 Task: Find connections with filter location Santomera with filter topic #Consultantswith filter profile language French with filter current company Unlimint with filter school Ms Ramaiah College Of Arts Science and Commerce with filter industry Business Intelligence Platforms with filter service category Public Relations with filter keywords title Chief Technology Officer (CTO)
Action: Mouse moved to (495, 61)
Screenshot: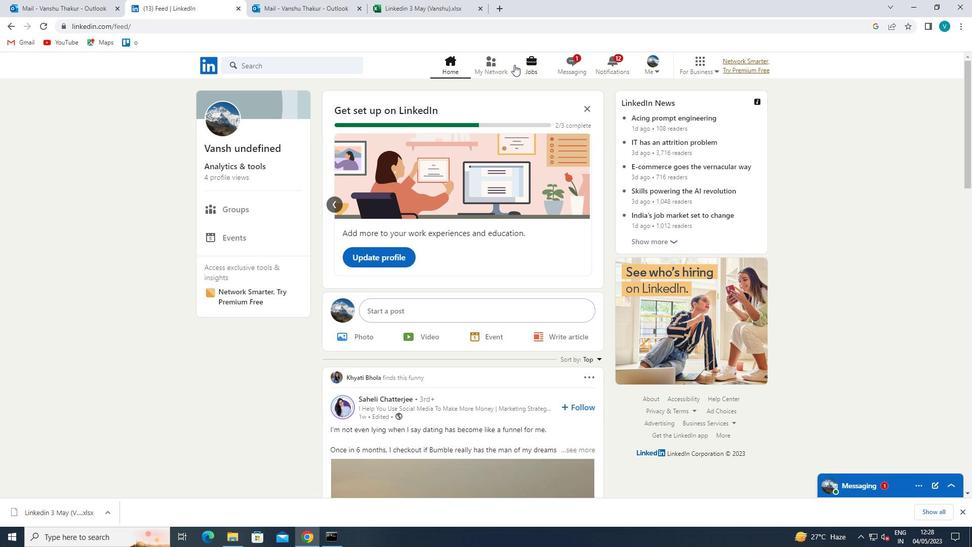 
Action: Mouse pressed left at (495, 61)
Screenshot: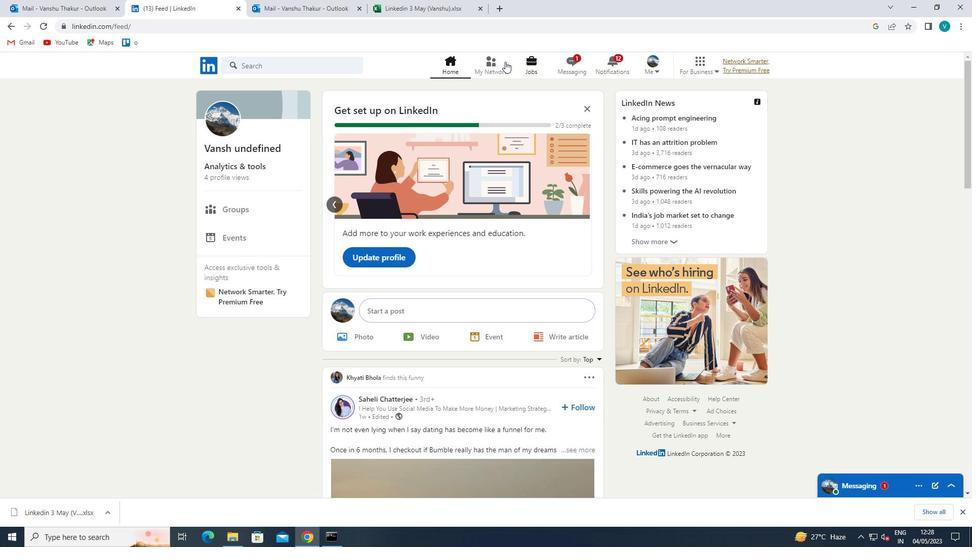 
Action: Mouse moved to (278, 121)
Screenshot: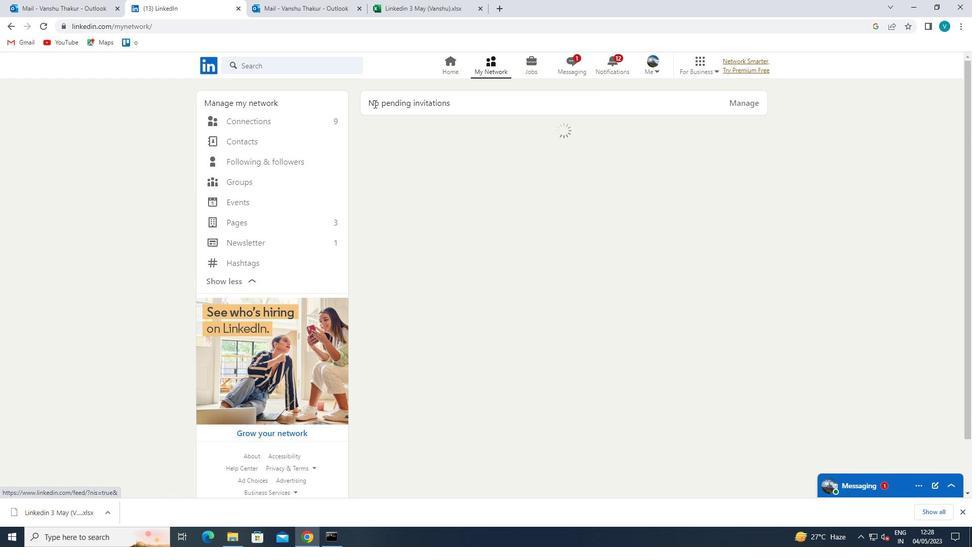 
Action: Mouse pressed left at (278, 121)
Screenshot: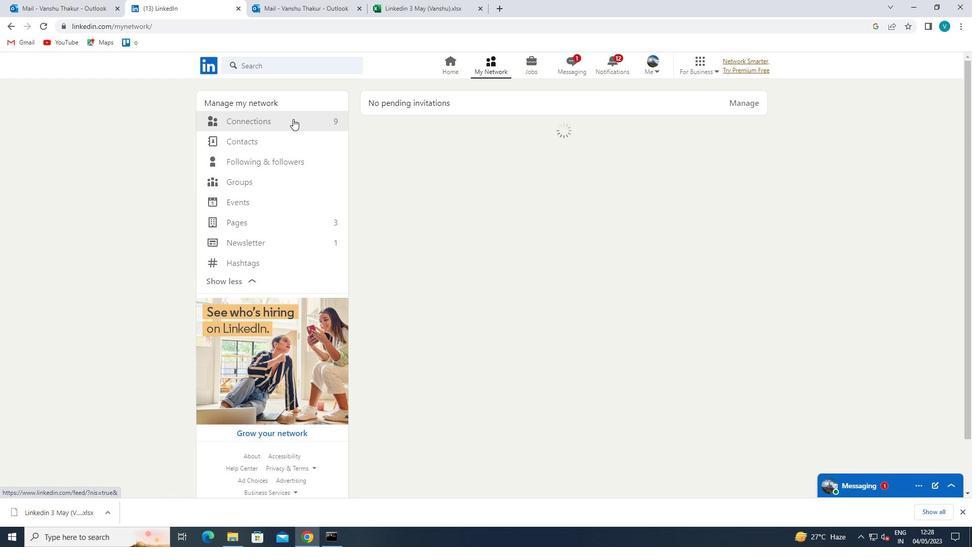 
Action: Mouse moved to (572, 127)
Screenshot: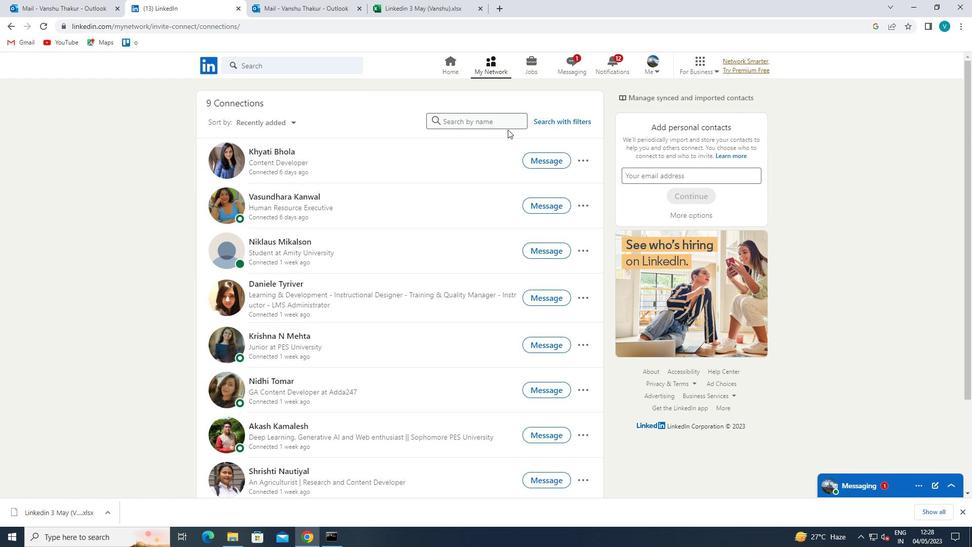 
Action: Mouse pressed left at (572, 127)
Screenshot: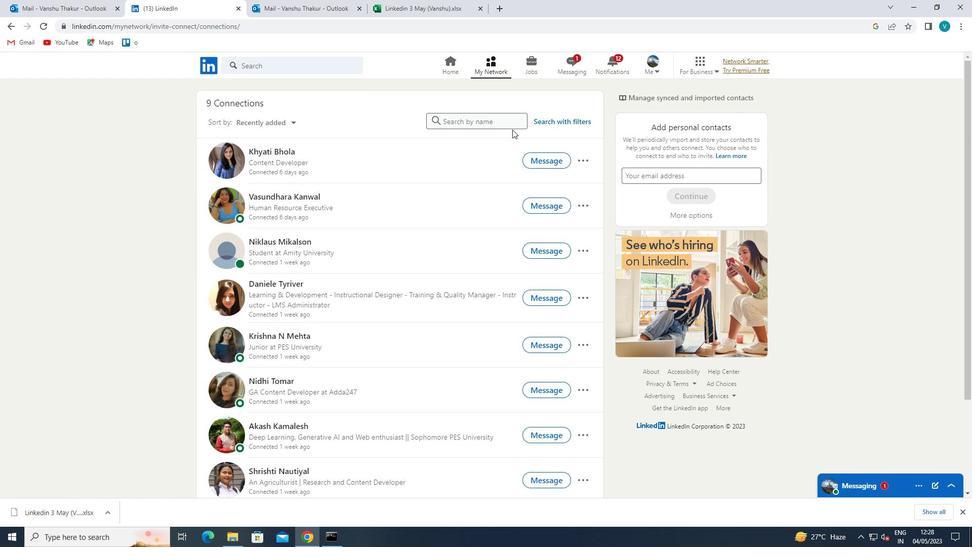 
Action: Mouse moved to (576, 125)
Screenshot: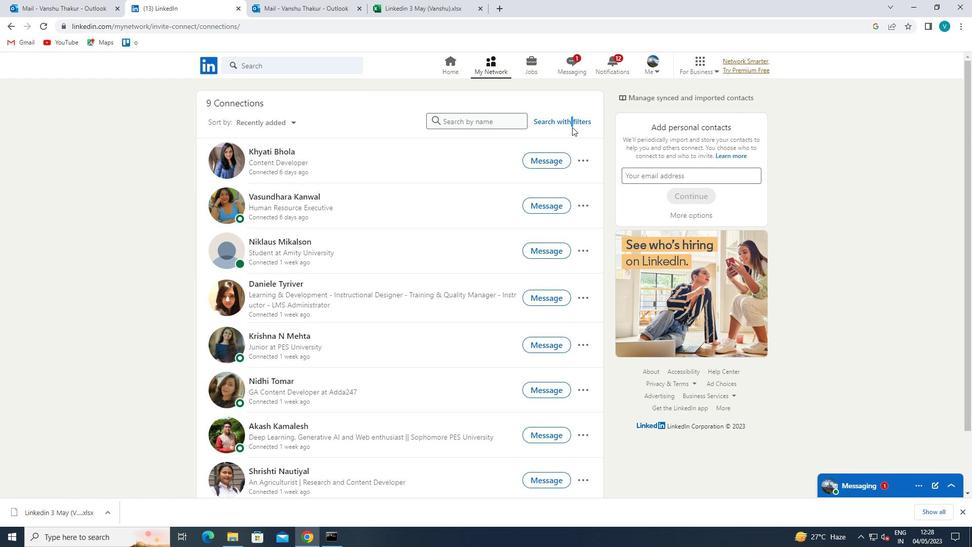 
Action: Mouse pressed left at (576, 125)
Screenshot: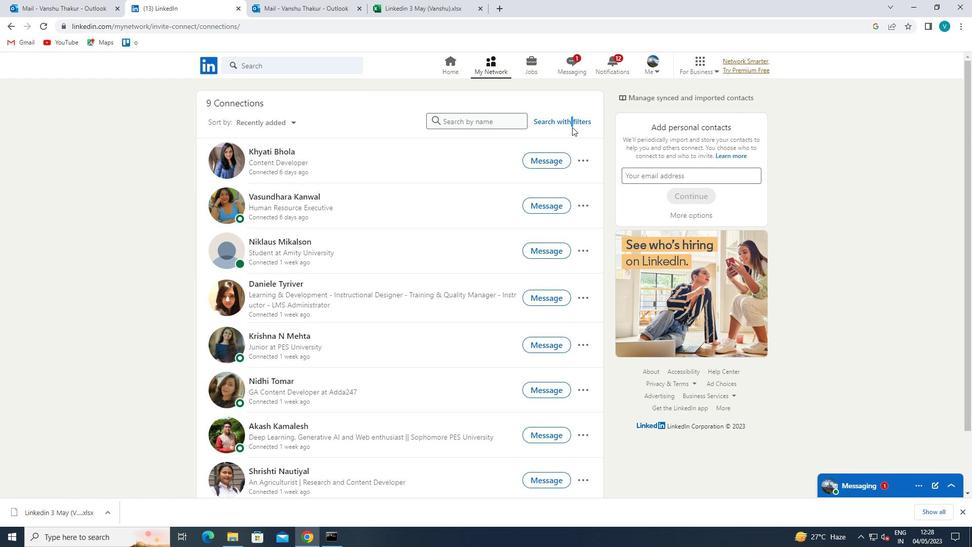 
Action: Mouse moved to (496, 95)
Screenshot: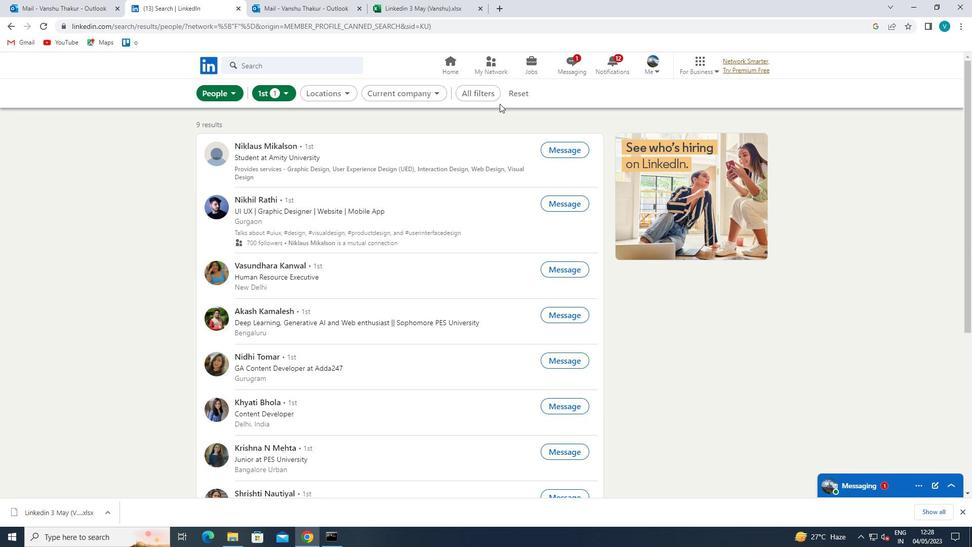
Action: Mouse pressed left at (496, 95)
Screenshot: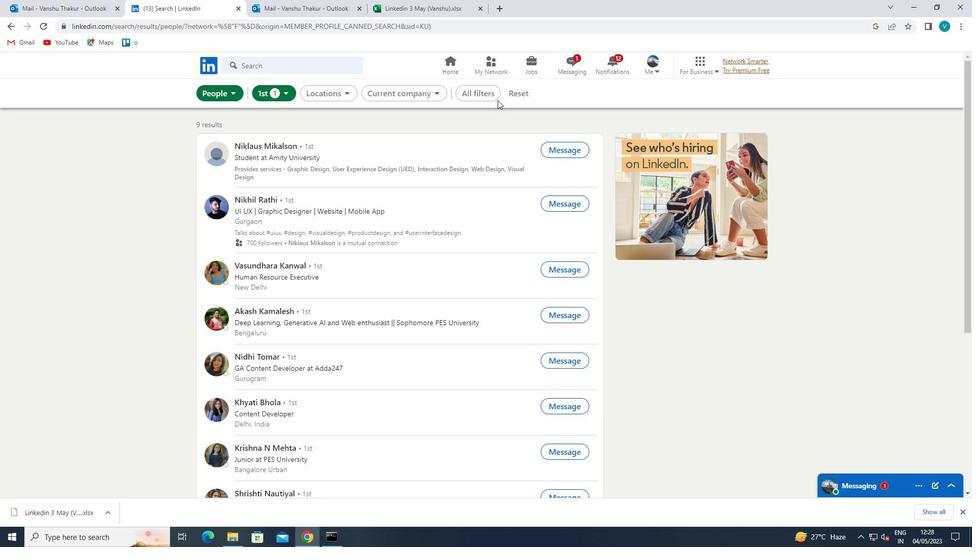 
Action: Mouse moved to (820, 200)
Screenshot: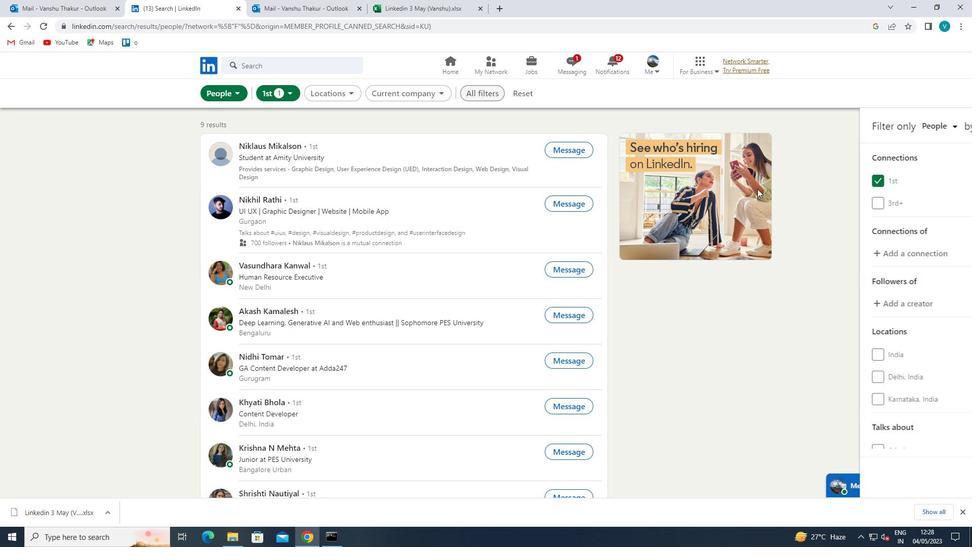 
Action: Mouse scrolled (820, 200) with delta (0, 0)
Screenshot: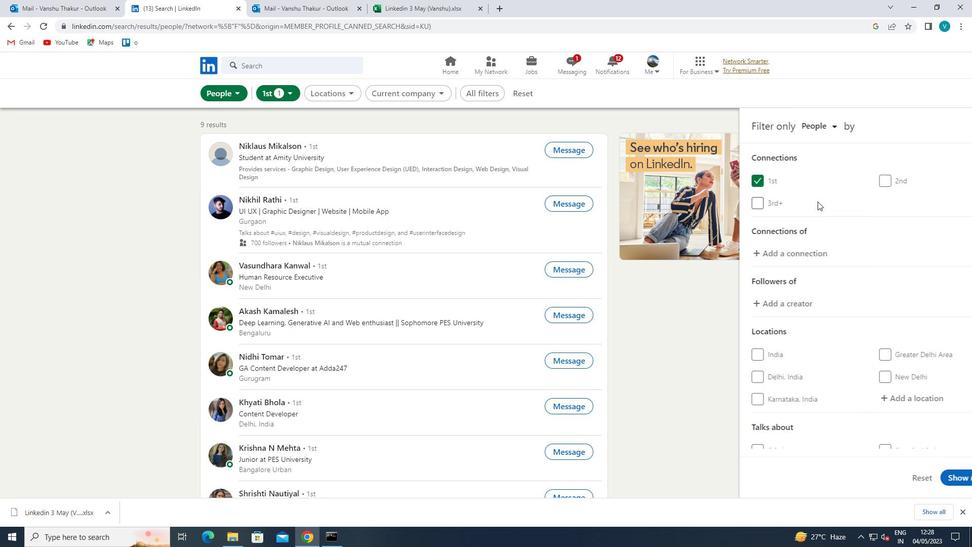 
Action: Mouse moved to (885, 346)
Screenshot: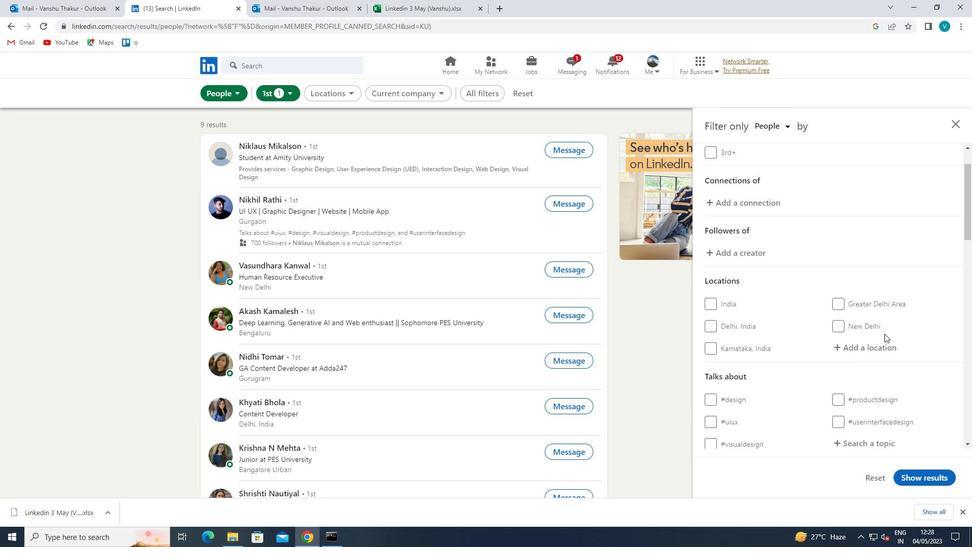 
Action: Mouse pressed left at (885, 346)
Screenshot: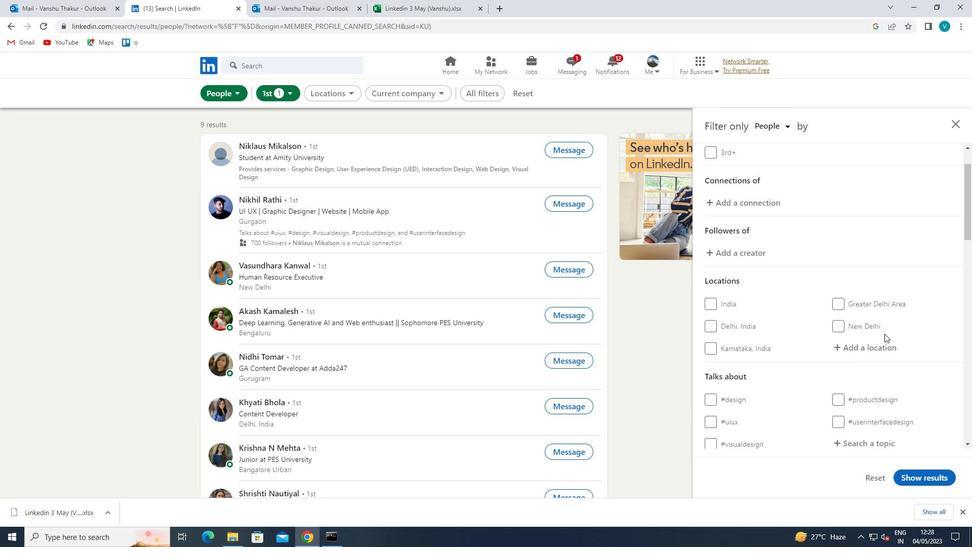 
Action: Mouse moved to (835, 319)
Screenshot: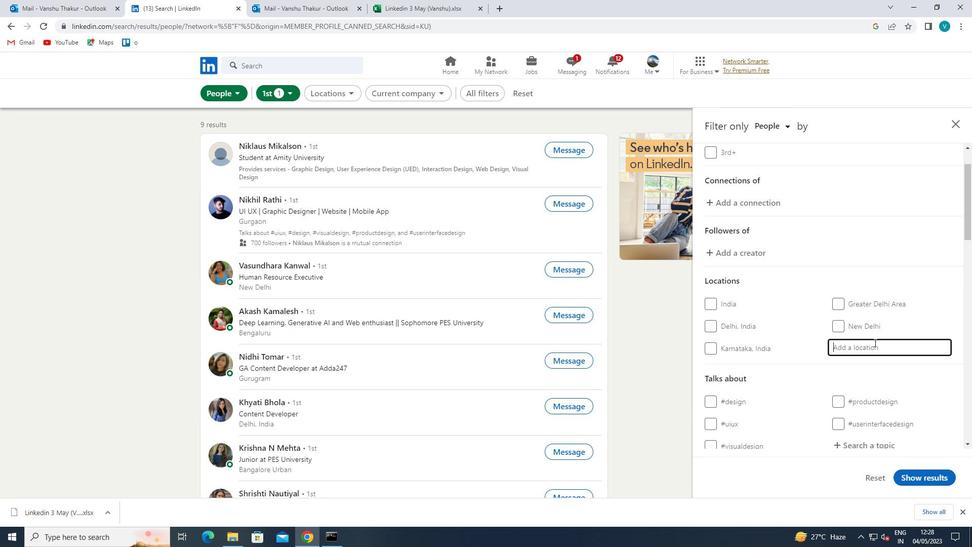 
Action: Key pressed <Key.shift>S
Screenshot: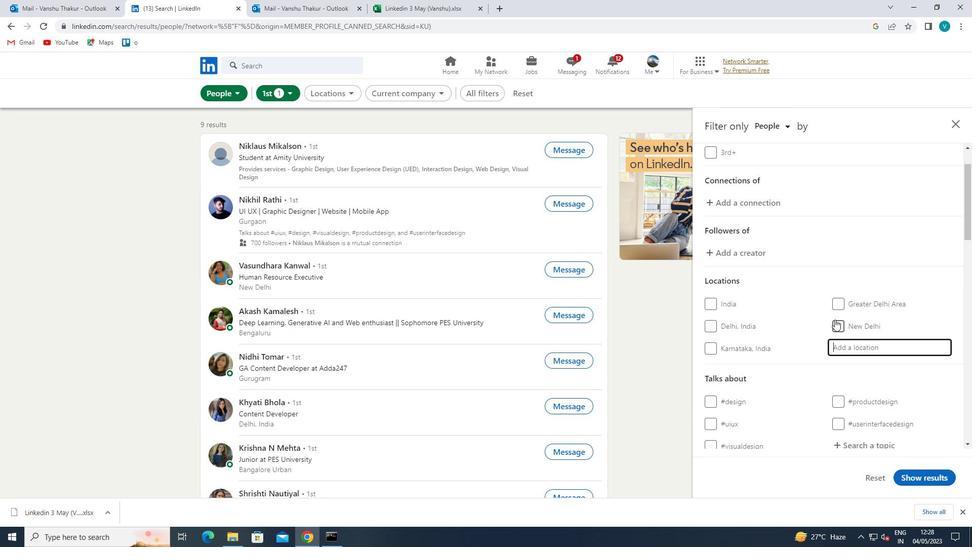 
Action: Mouse moved to (834, 319)
Screenshot: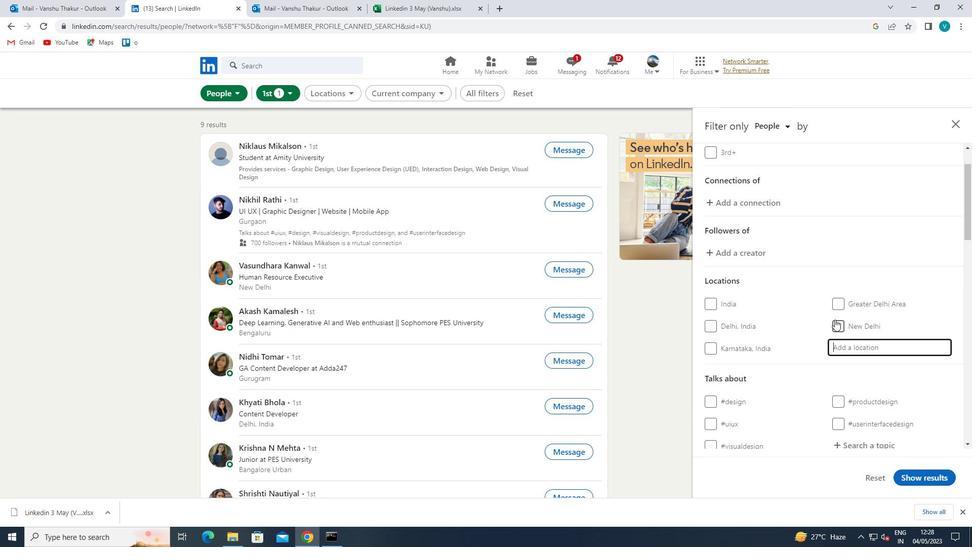 
Action: Key pressed ANTOMERA
Screenshot: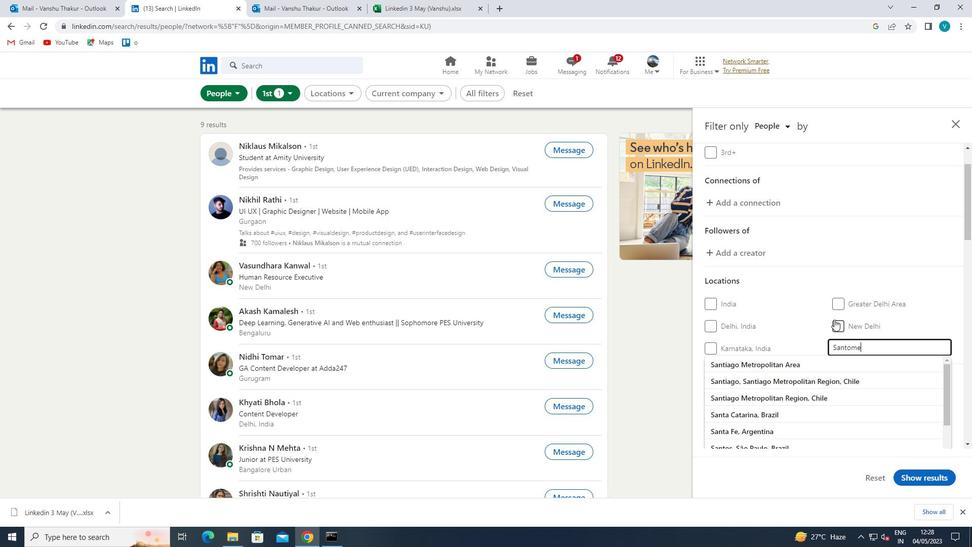 
Action: Mouse moved to (845, 364)
Screenshot: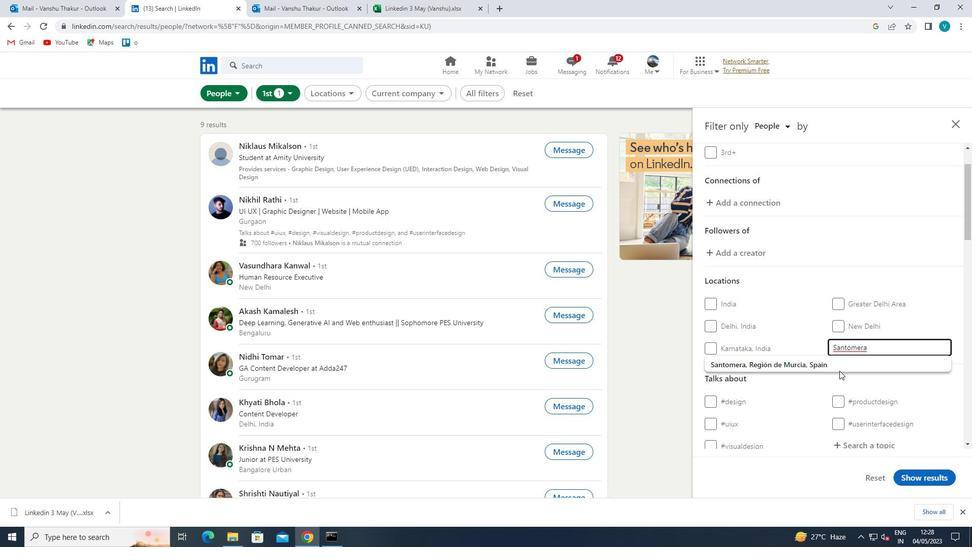 
Action: Mouse pressed left at (845, 364)
Screenshot: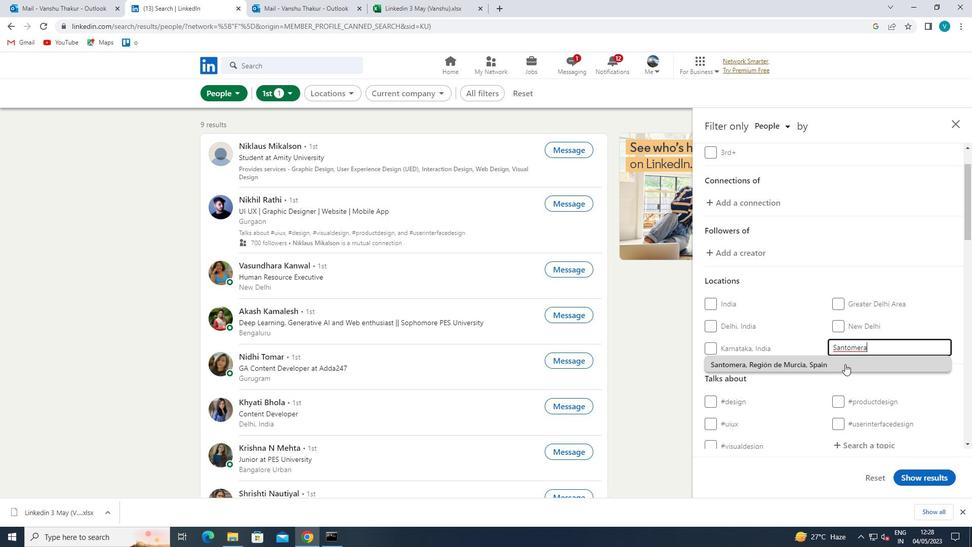 
Action: Mouse moved to (837, 371)
Screenshot: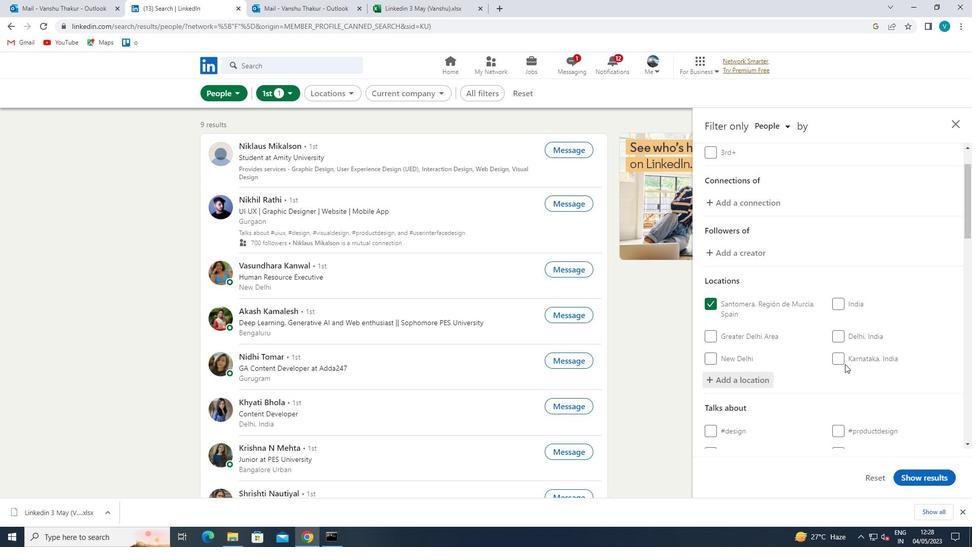 
Action: Mouse scrolled (837, 370) with delta (0, 0)
Screenshot: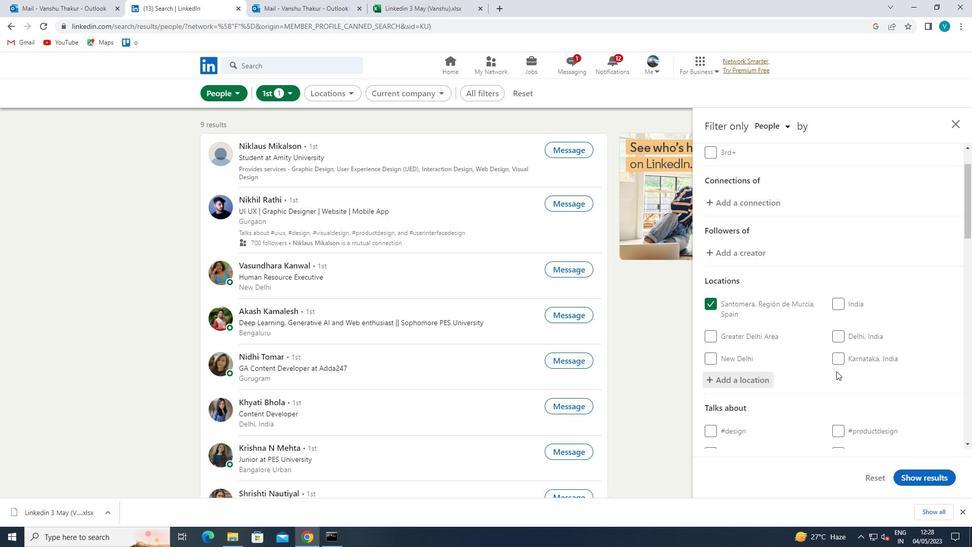 
Action: Mouse scrolled (837, 370) with delta (0, 0)
Screenshot: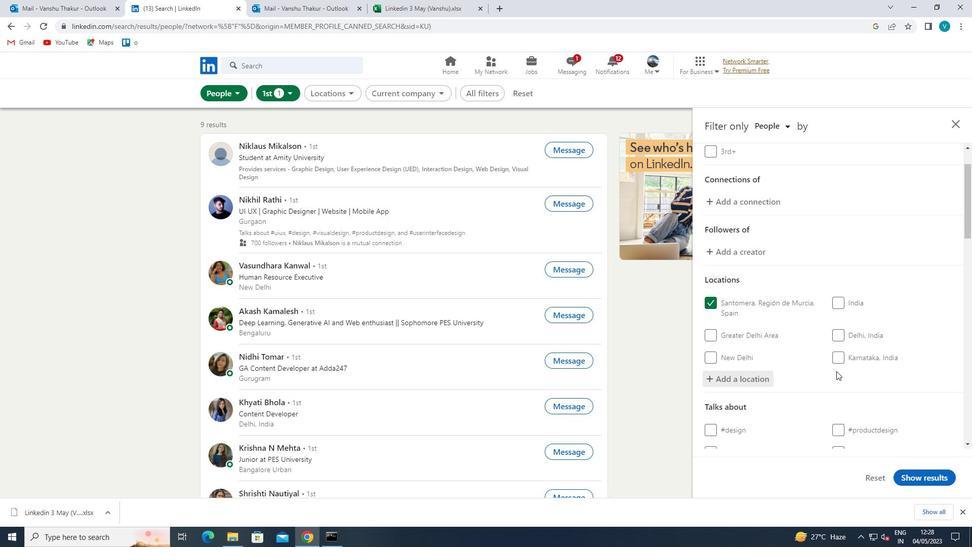 
Action: Mouse moved to (846, 372)
Screenshot: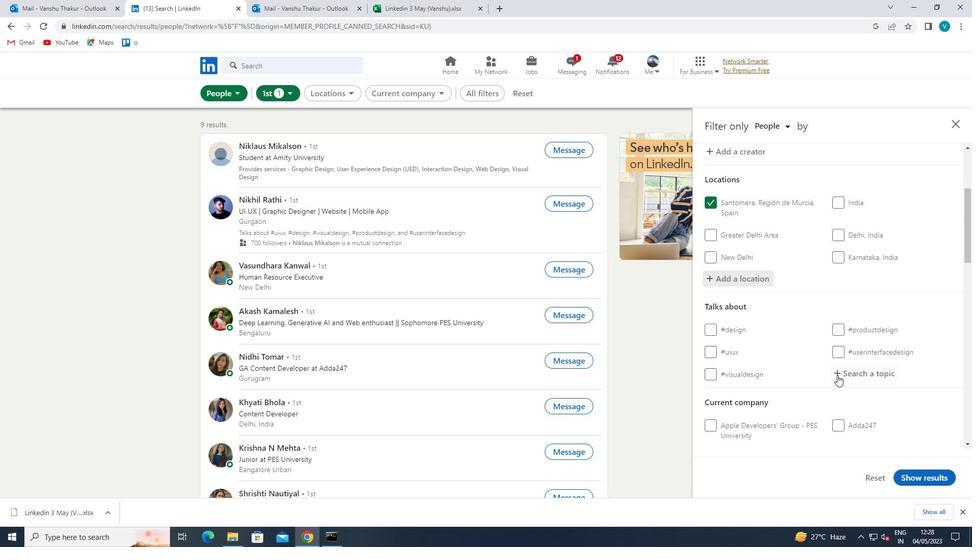 
Action: Mouse pressed left at (846, 372)
Screenshot: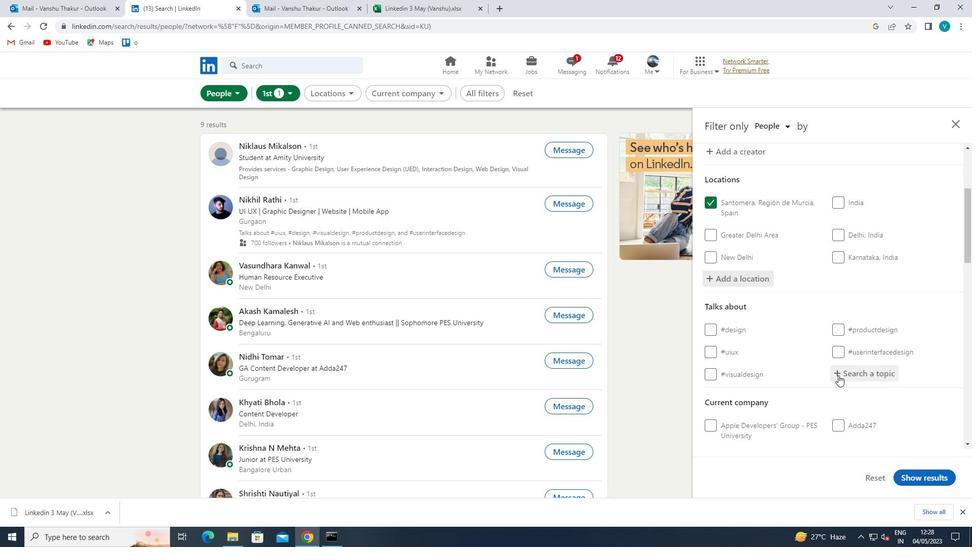 
Action: Mouse moved to (847, 371)
Screenshot: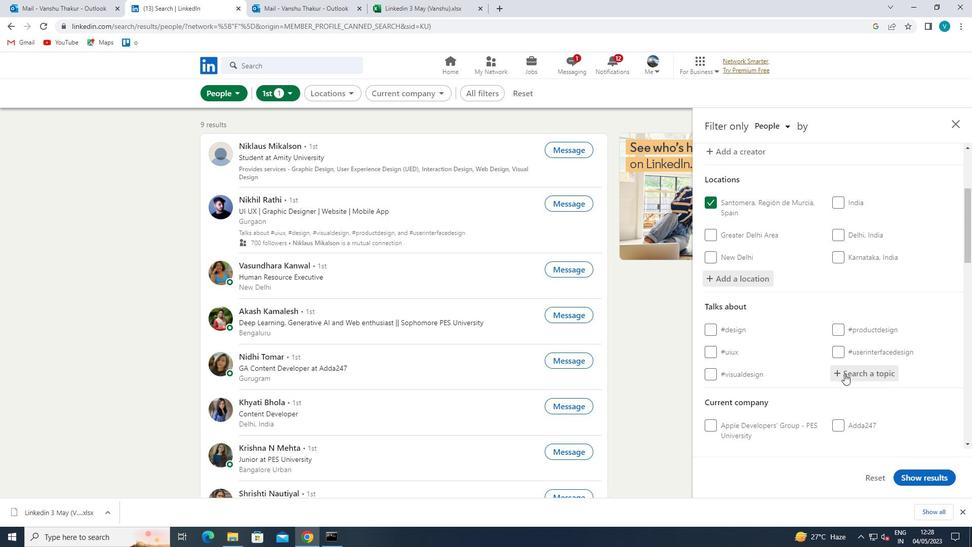 
Action: Key pressed CONSUL
Screenshot: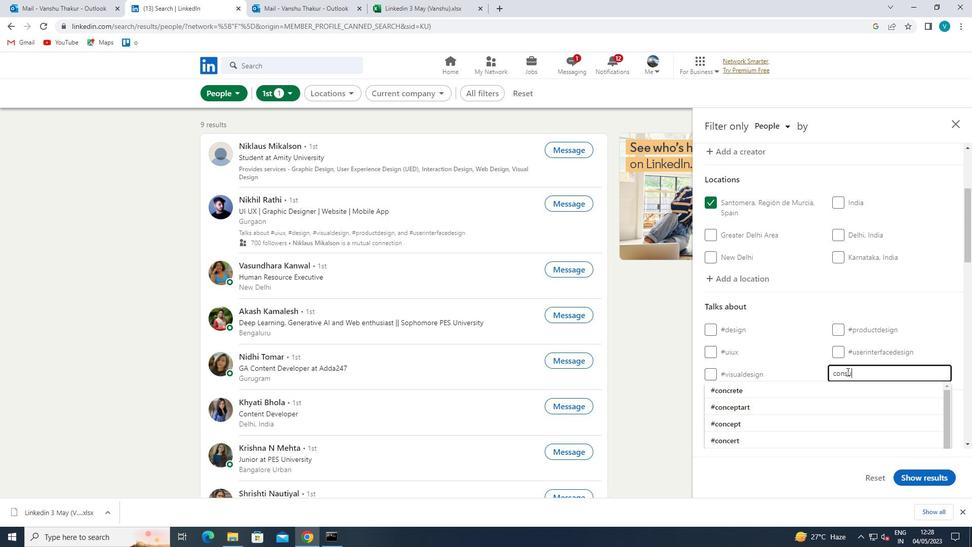 
Action: Mouse moved to (831, 403)
Screenshot: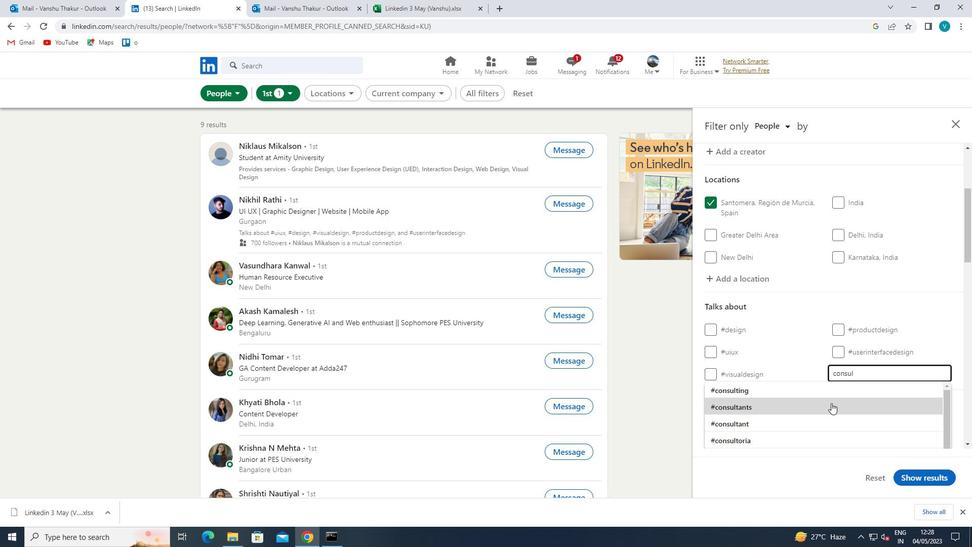 
Action: Mouse pressed left at (831, 403)
Screenshot: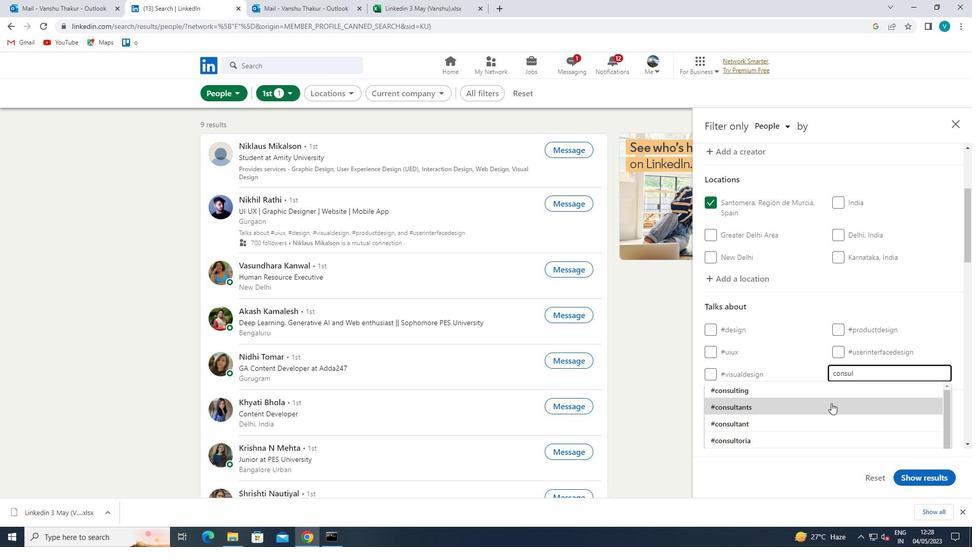 
Action: Mouse moved to (832, 403)
Screenshot: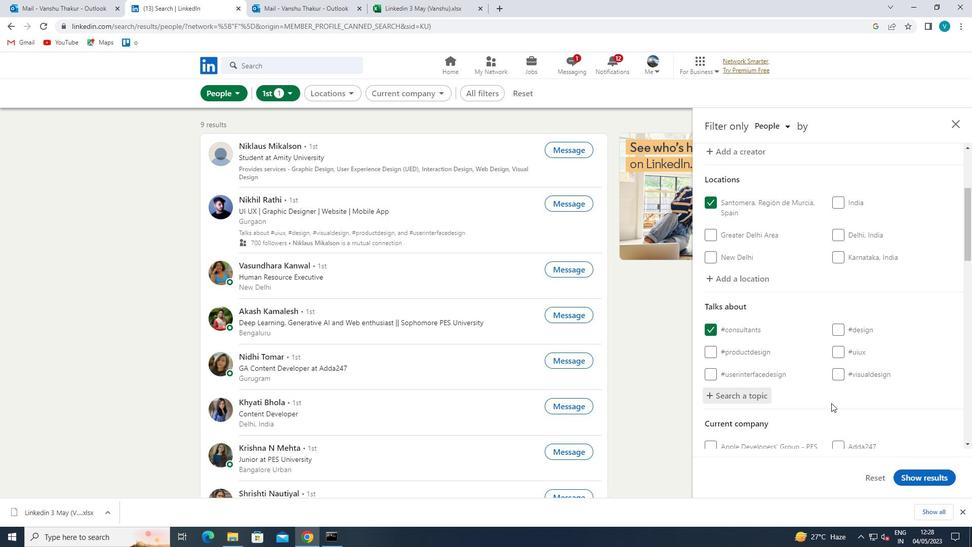 
Action: Mouse scrolled (832, 402) with delta (0, 0)
Screenshot: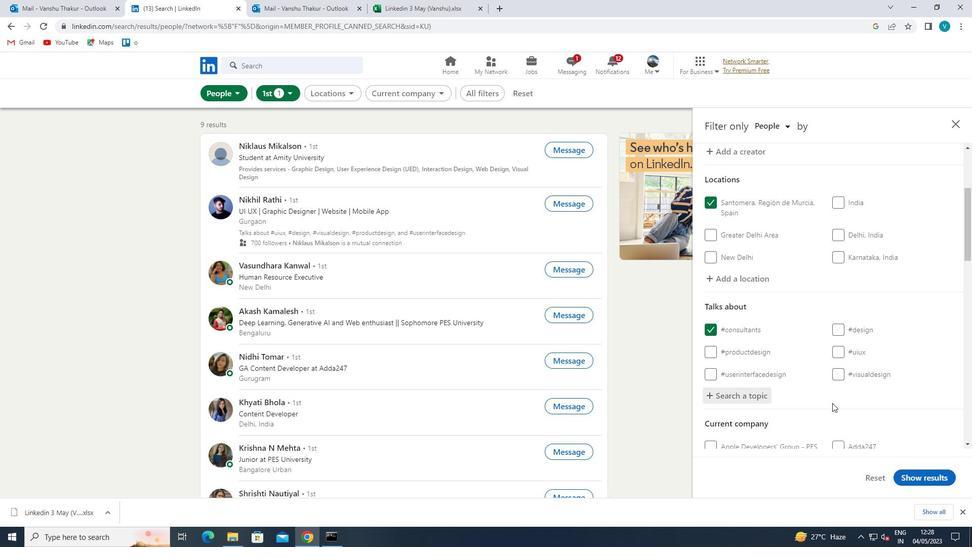 
Action: Mouse scrolled (832, 402) with delta (0, 0)
Screenshot: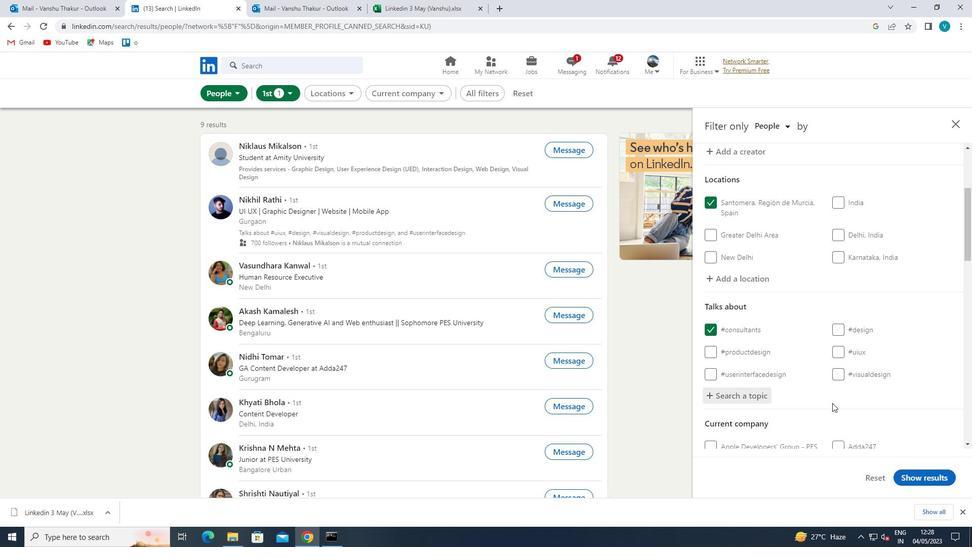 
Action: Mouse scrolled (832, 402) with delta (0, 0)
Screenshot: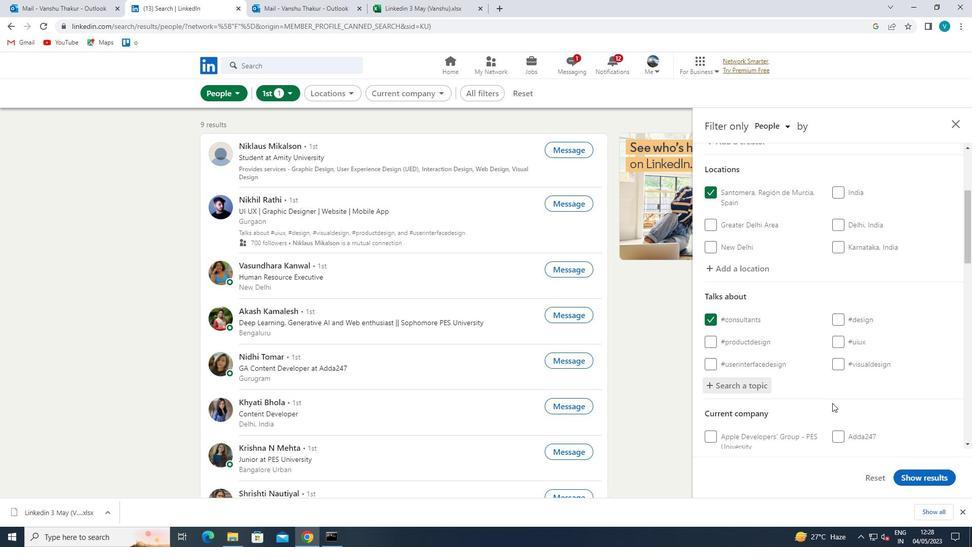
Action: Mouse moved to (868, 344)
Screenshot: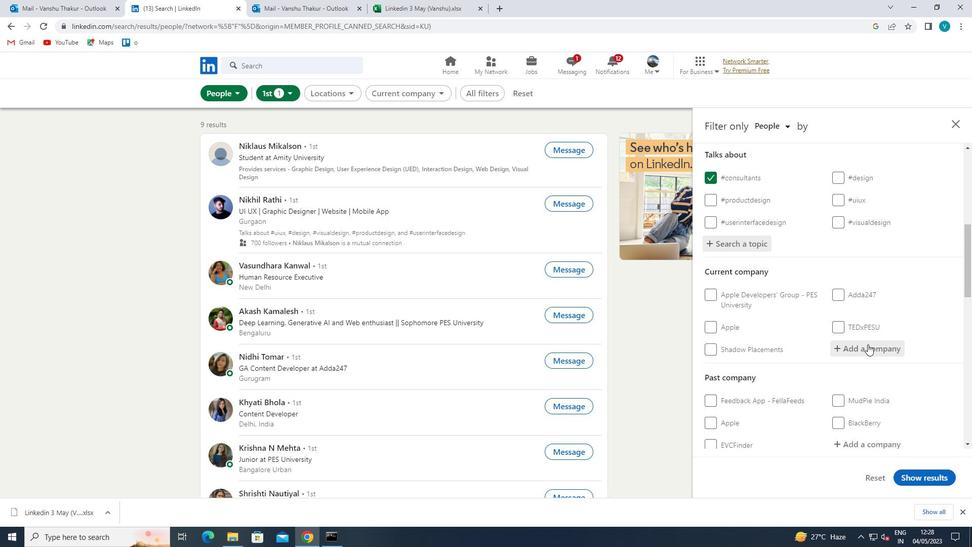
Action: Mouse pressed left at (868, 344)
Screenshot: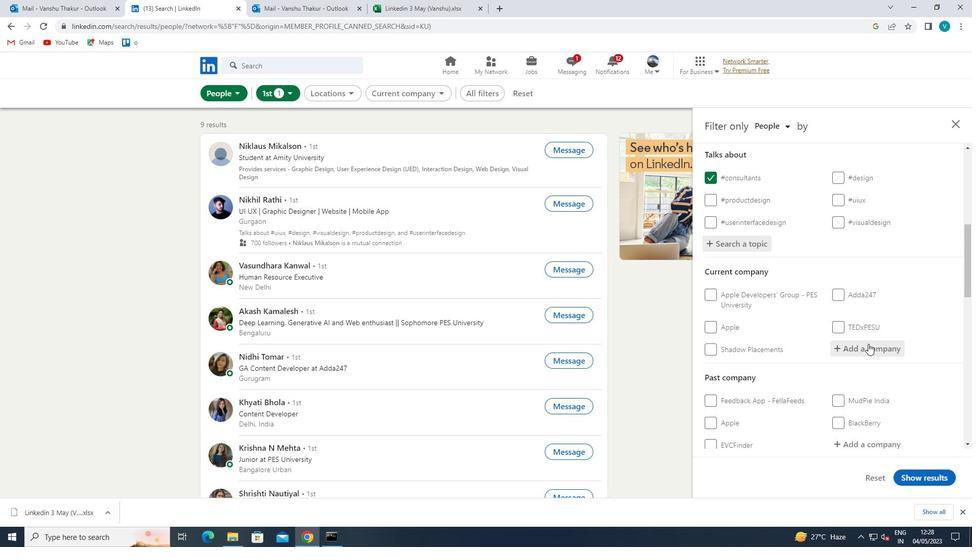 
Action: Mouse moved to (869, 343)
Screenshot: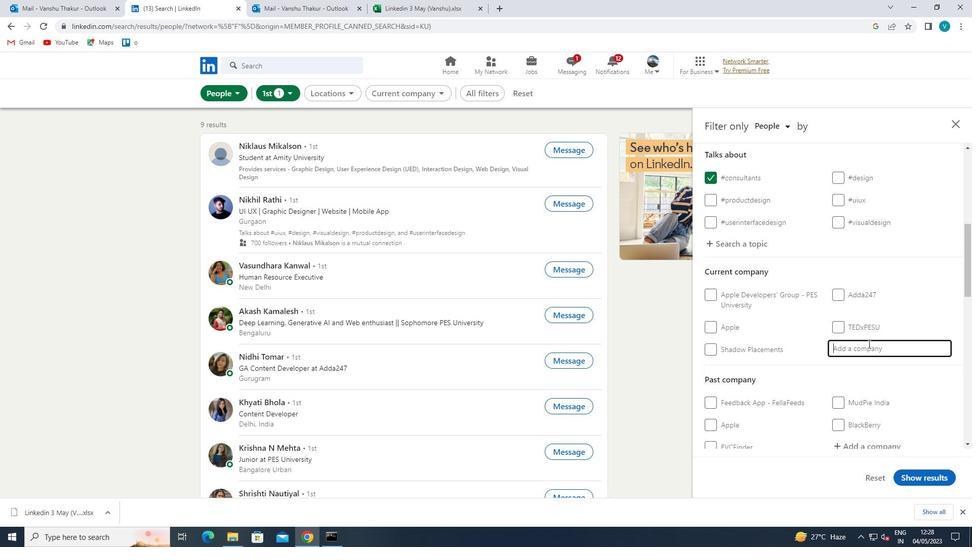 
Action: Key pressed <Key.shift>UNLI
Screenshot: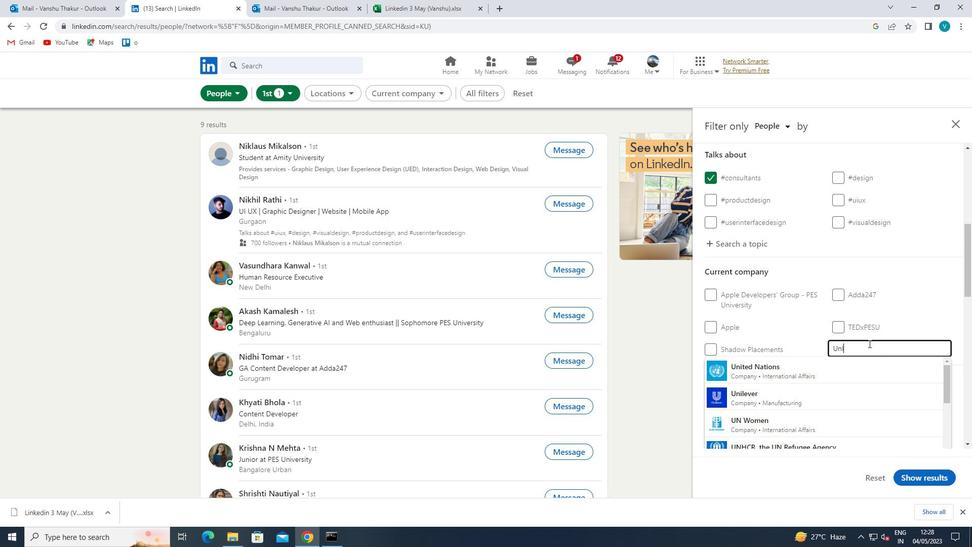 
Action: Mouse moved to (862, 372)
Screenshot: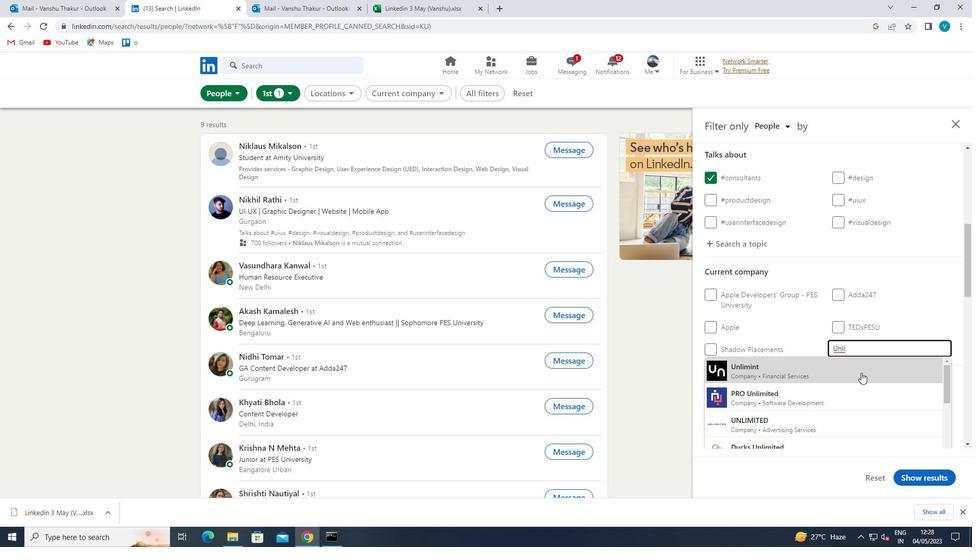 
Action: Mouse pressed left at (862, 372)
Screenshot: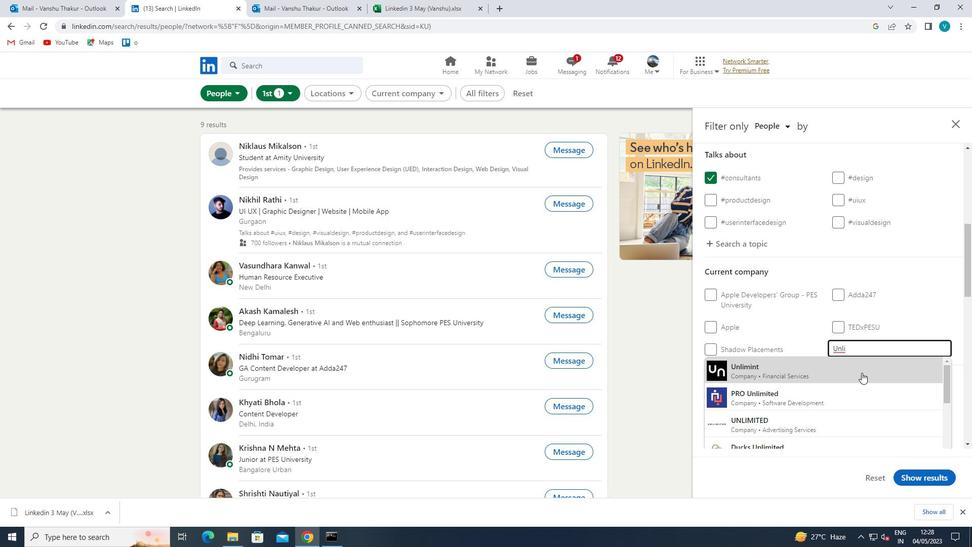 
Action: Mouse scrolled (862, 372) with delta (0, 0)
Screenshot: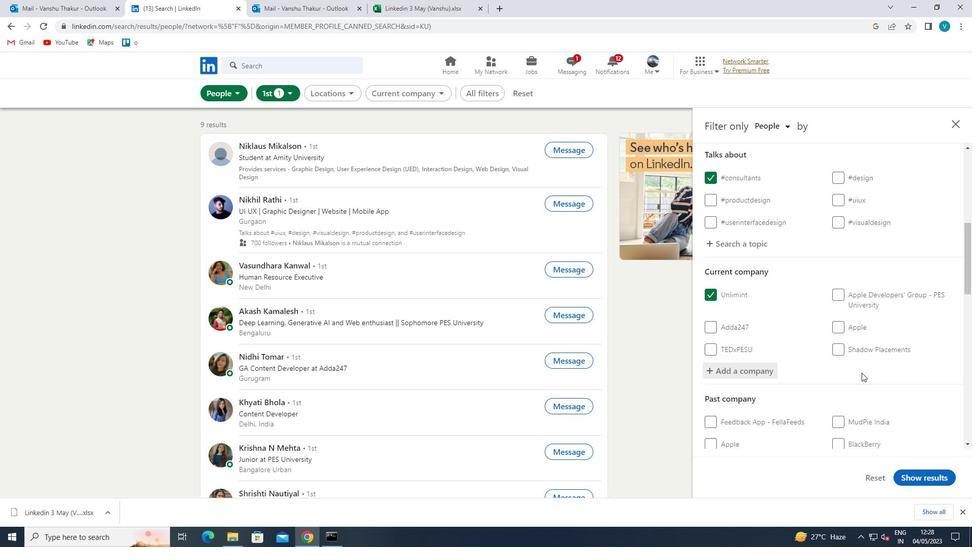 
Action: Mouse scrolled (862, 372) with delta (0, 0)
Screenshot: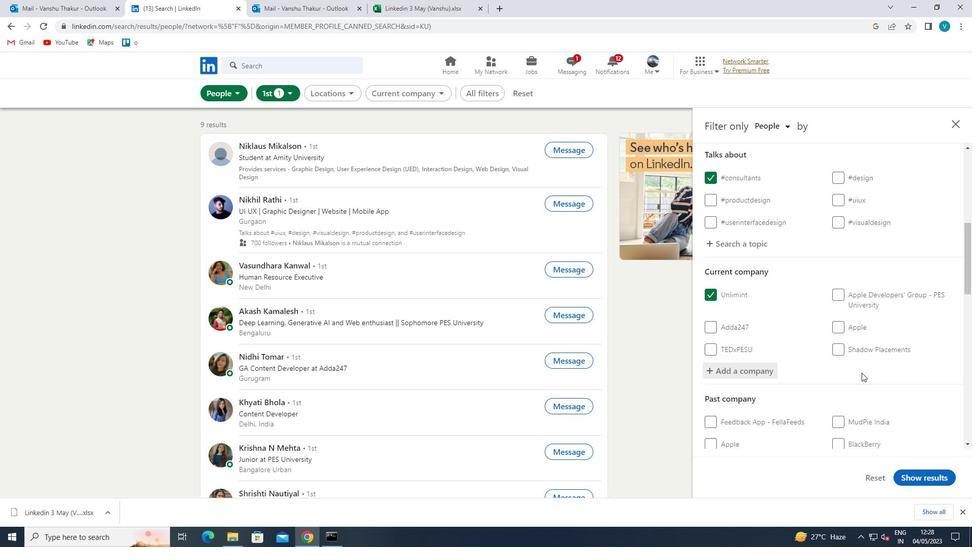 
Action: Mouse scrolled (862, 372) with delta (0, 0)
Screenshot: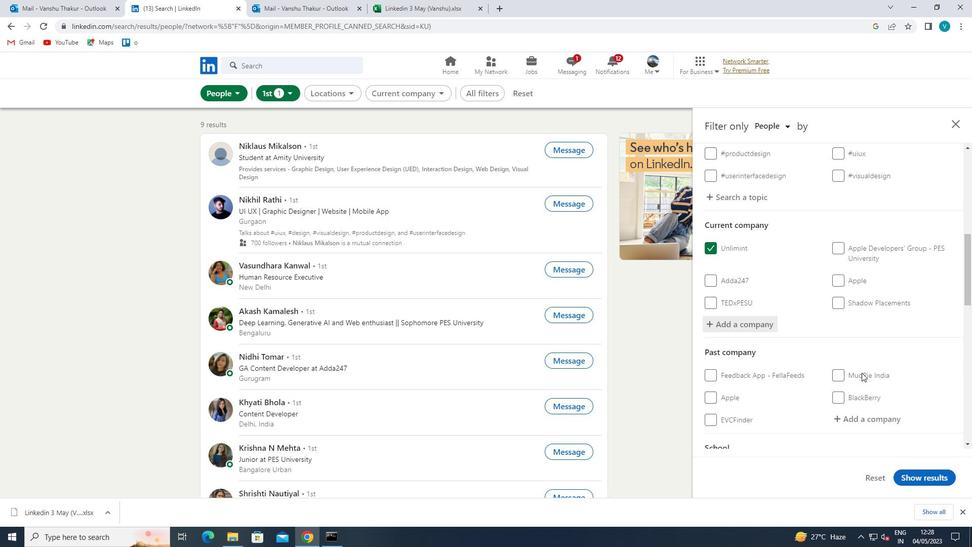 
Action: Mouse moved to (868, 409)
Screenshot: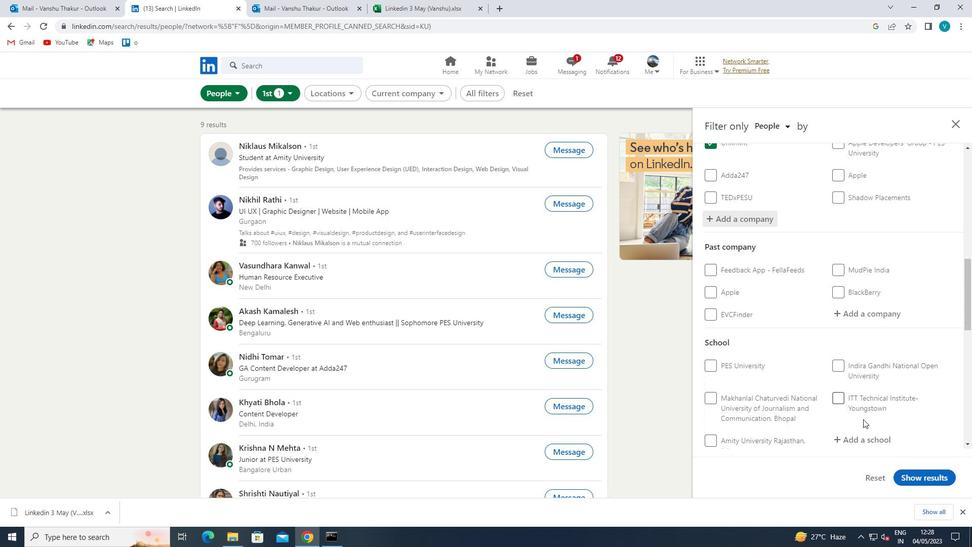 
Action: Mouse scrolled (868, 409) with delta (0, 0)
Screenshot: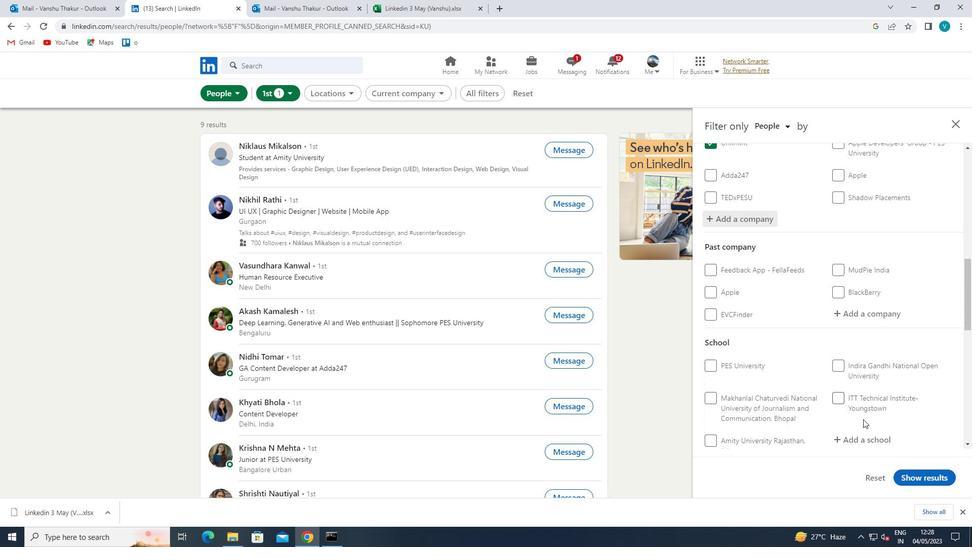 
Action: Mouse scrolled (868, 409) with delta (0, 0)
Screenshot: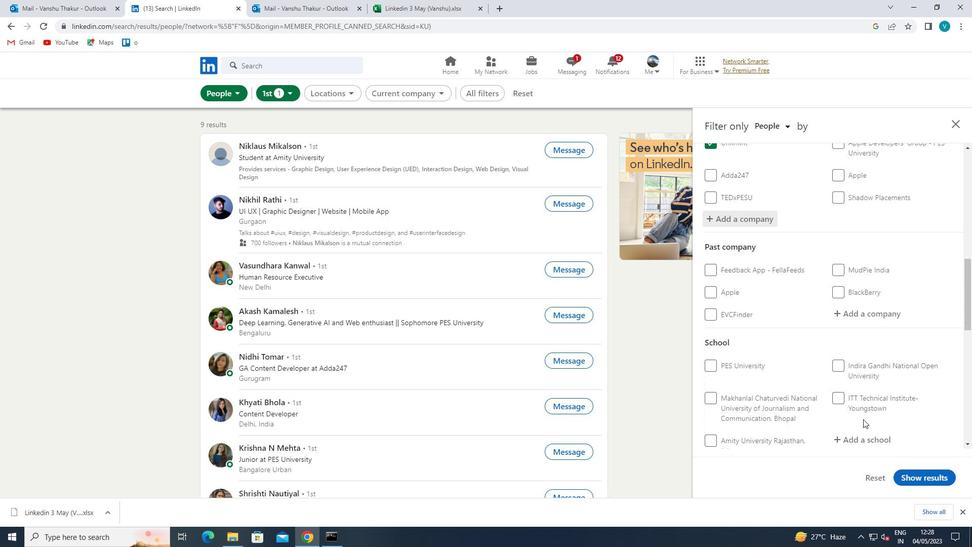 
Action: Mouse moved to (876, 336)
Screenshot: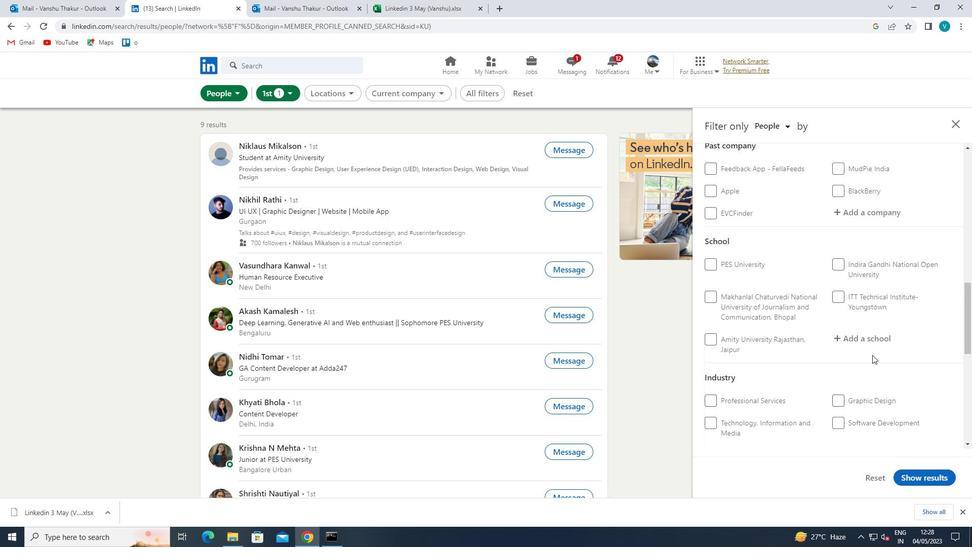 
Action: Mouse pressed left at (876, 336)
Screenshot: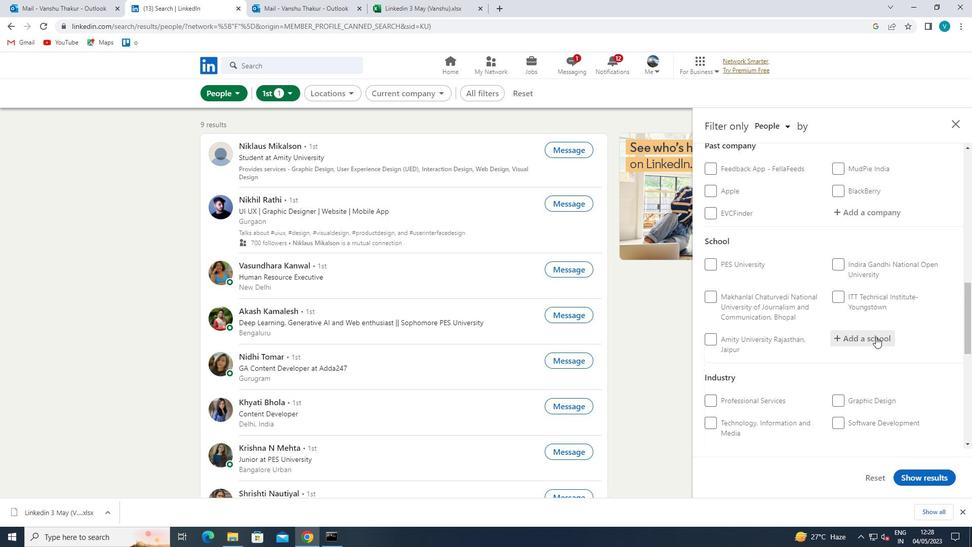 
Action: Key pressed <Key.shift>MS<Key.space><Key.shift>RA,<Key.backspace>MA
Screenshot: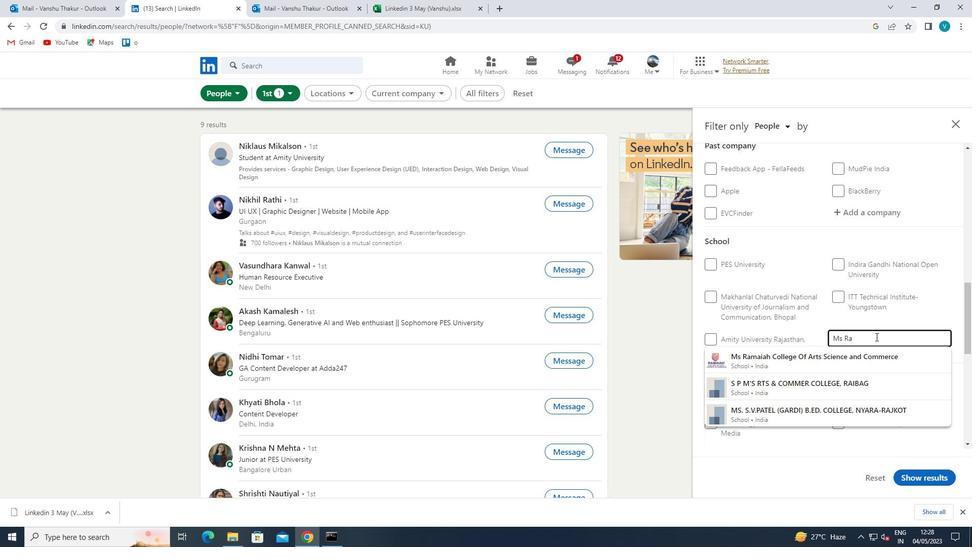 
Action: Mouse moved to (869, 354)
Screenshot: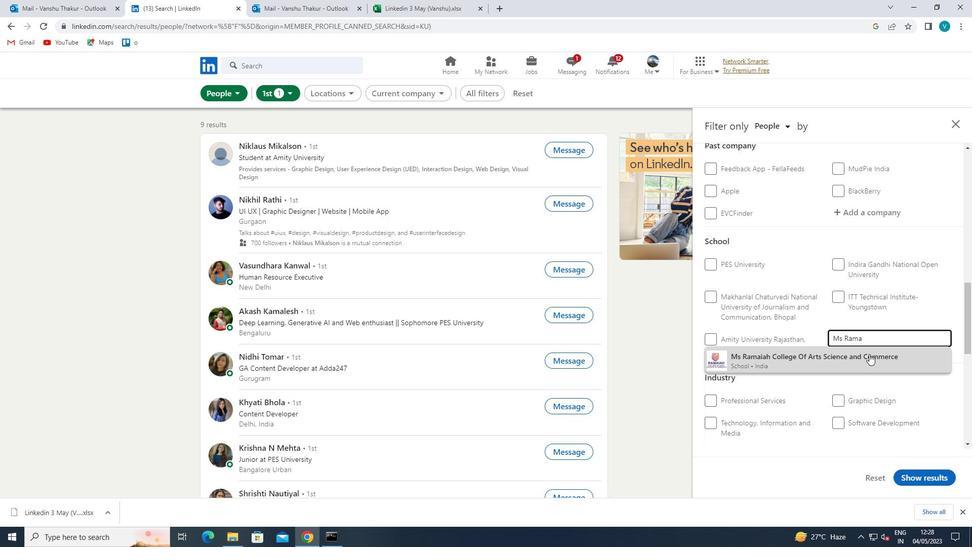 
Action: Mouse pressed left at (869, 354)
Screenshot: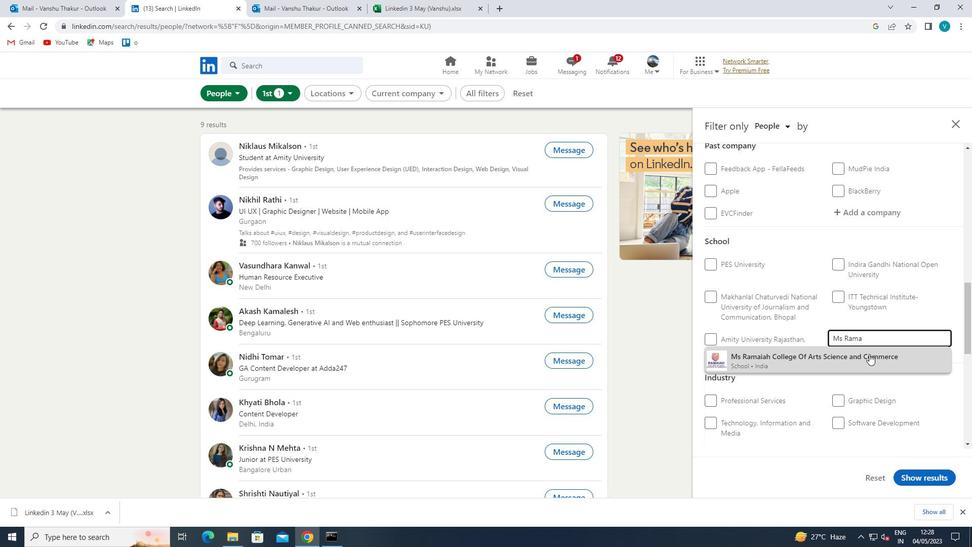 
Action: Mouse moved to (869, 351)
Screenshot: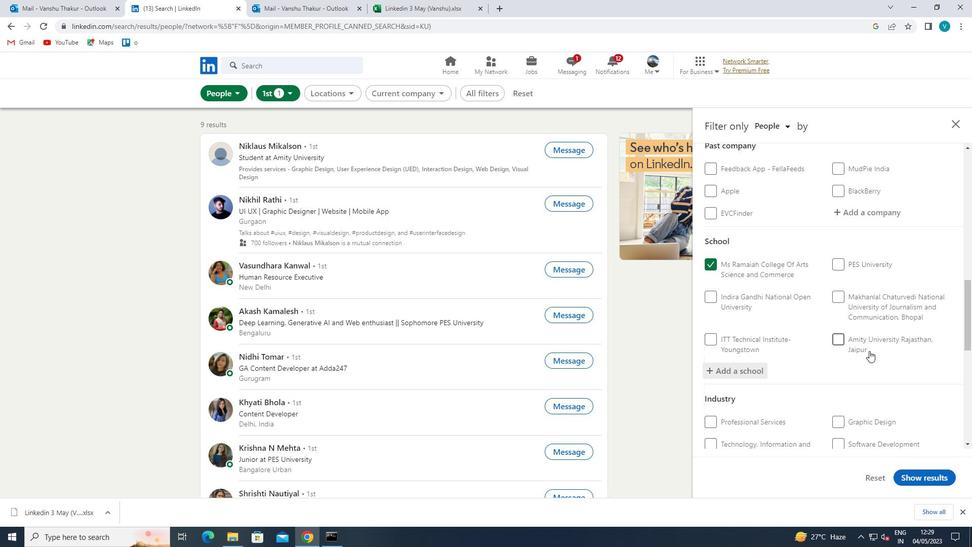 
Action: Mouse scrolled (869, 350) with delta (0, 0)
Screenshot: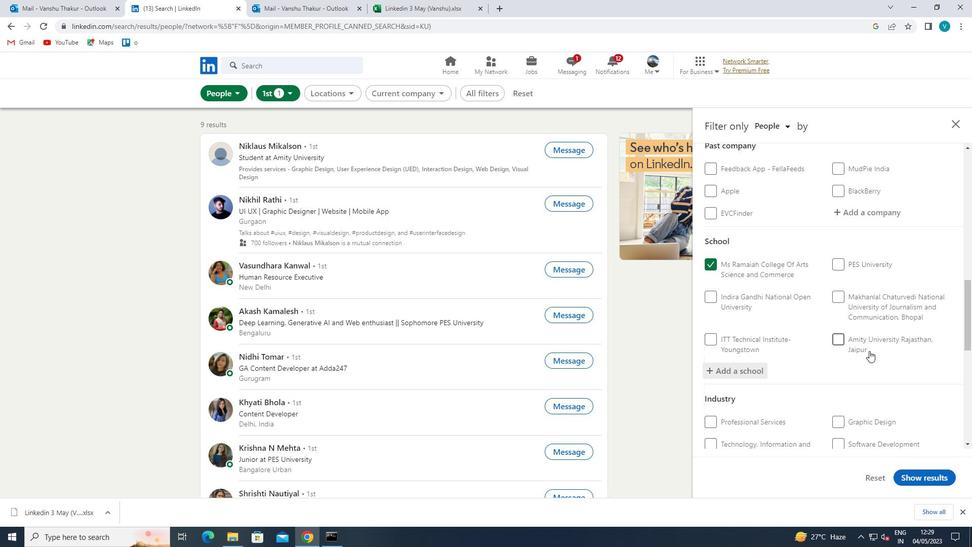 
Action: Mouse scrolled (869, 350) with delta (0, 0)
Screenshot: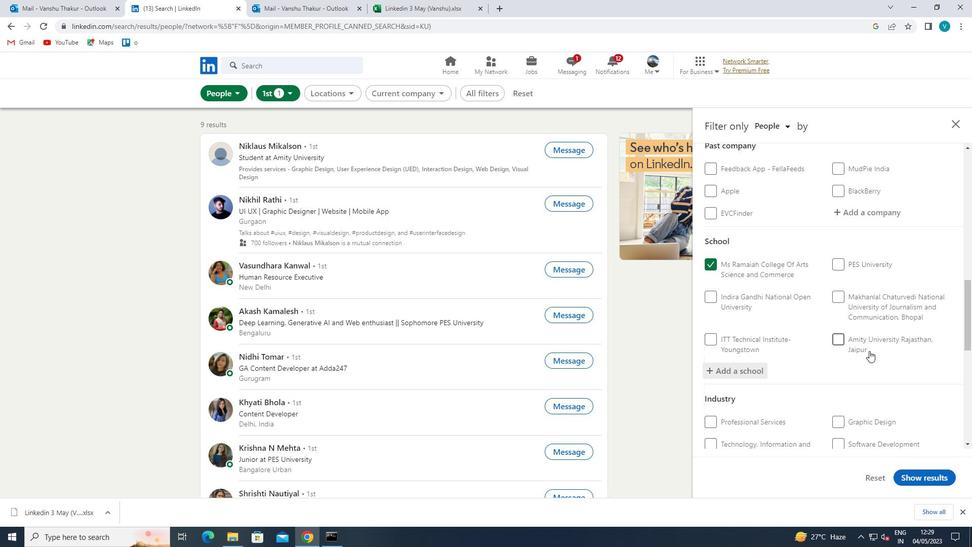 
Action: Mouse scrolled (869, 350) with delta (0, 0)
Screenshot: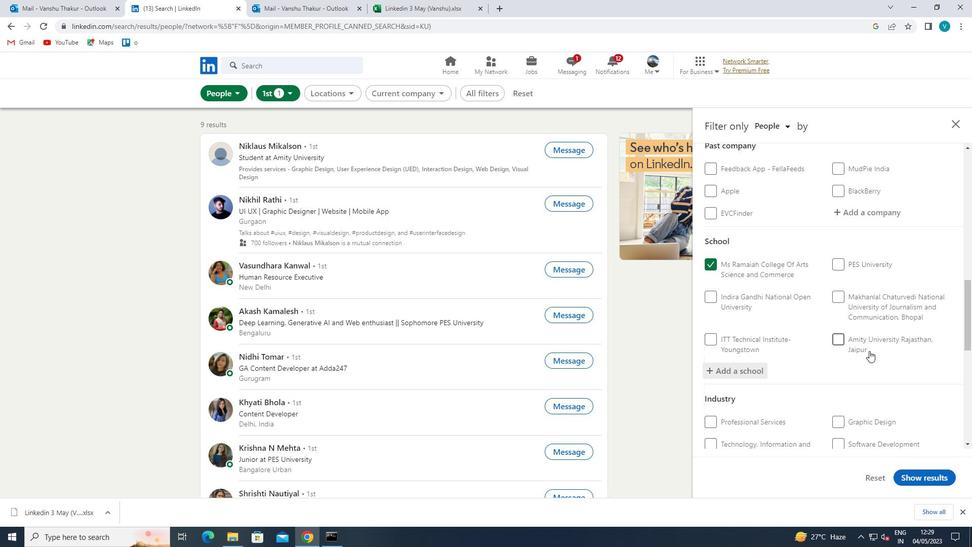 
Action: Mouse moved to (878, 329)
Screenshot: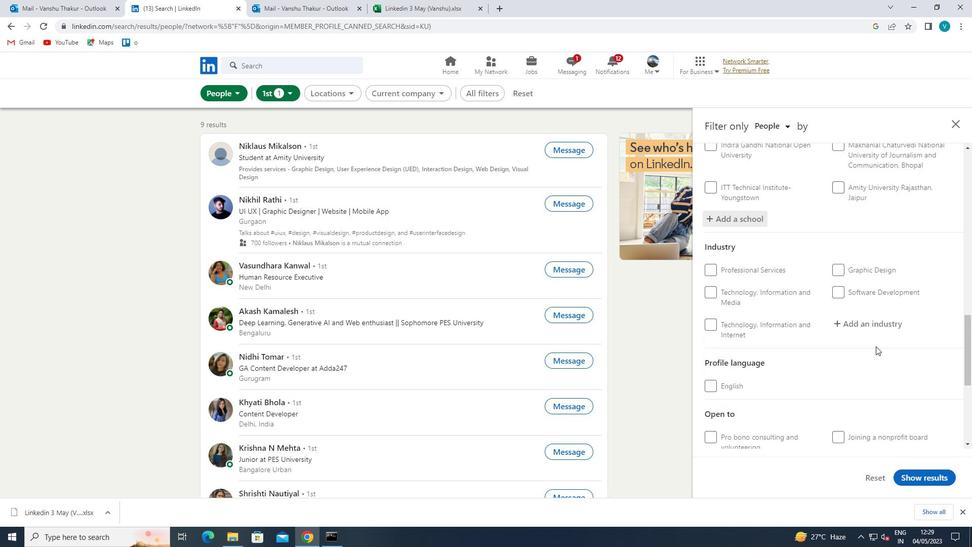 
Action: Mouse pressed left at (878, 329)
Screenshot: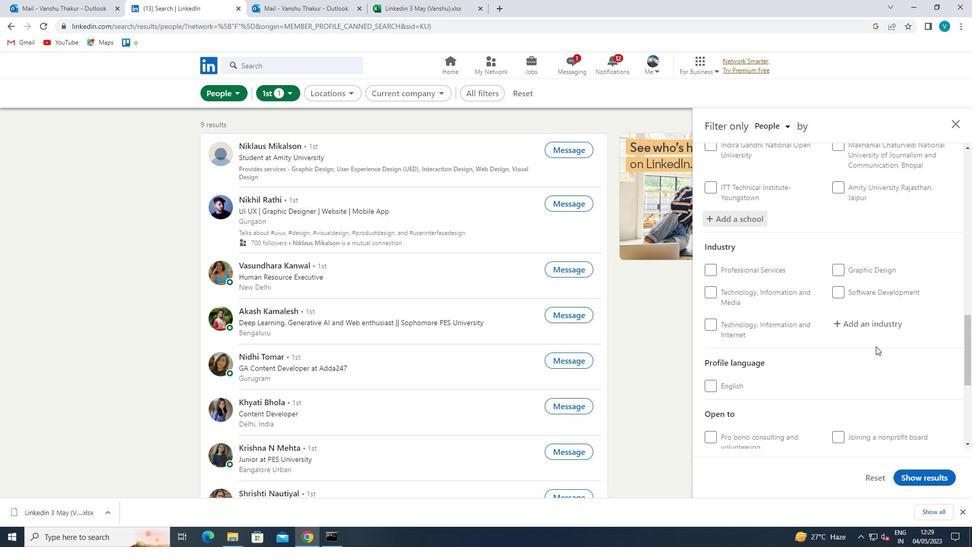 
Action: Key pressed <Key.shift>BUSINESS<Key.space>
Screenshot: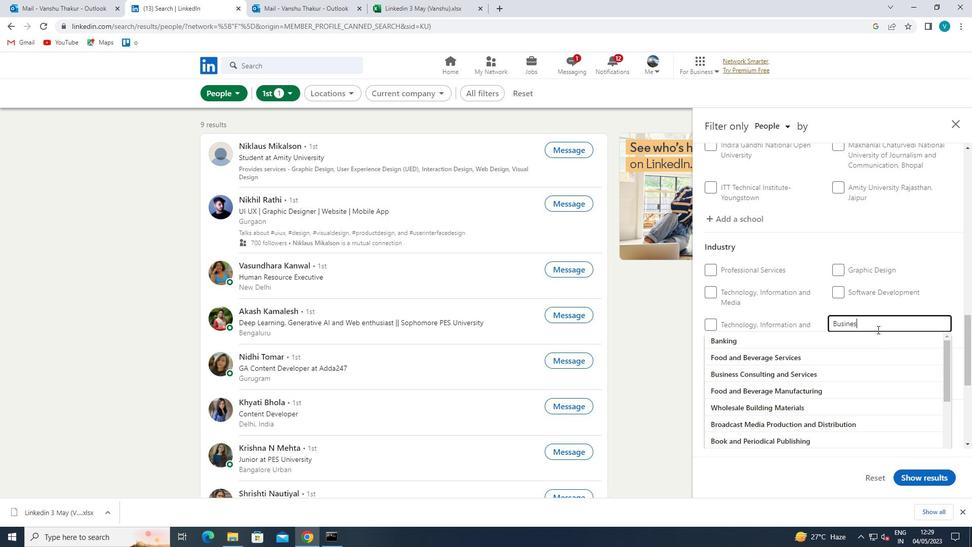 
Action: Mouse moved to (848, 372)
Screenshot: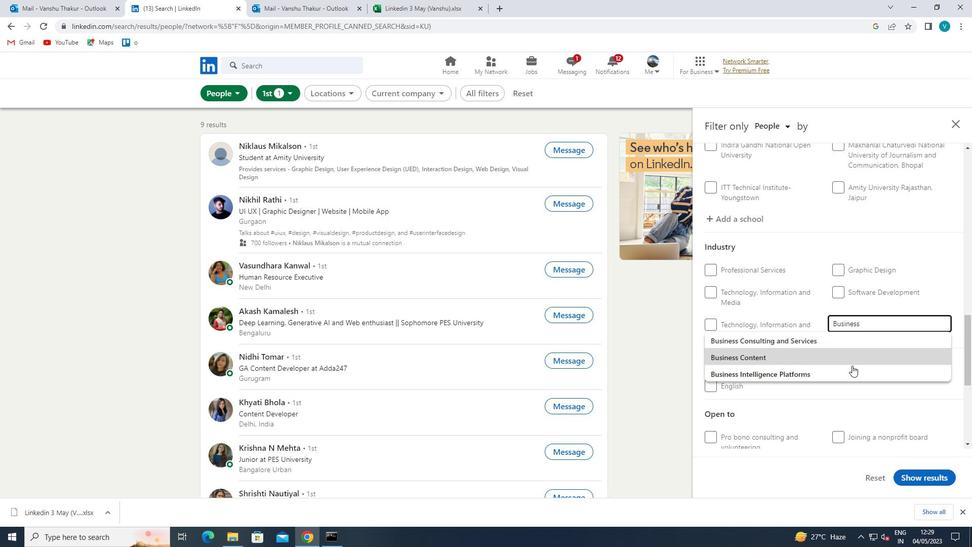 
Action: Mouse pressed left at (848, 372)
Screenshot: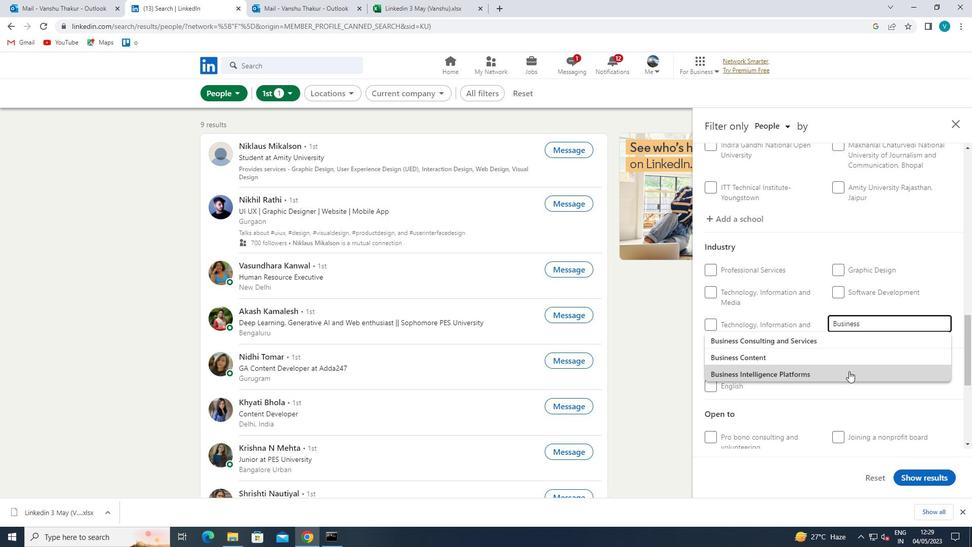 
Action: Mouse moved to (839, 367)
Screenshot: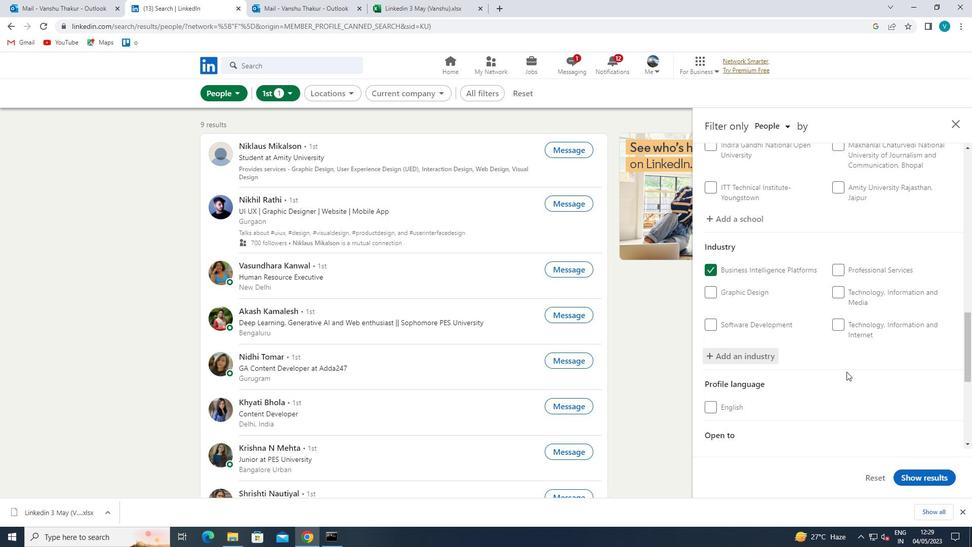 
Action: Mouse scrolled (839, 366) with delta (0, 0)
Screenshot: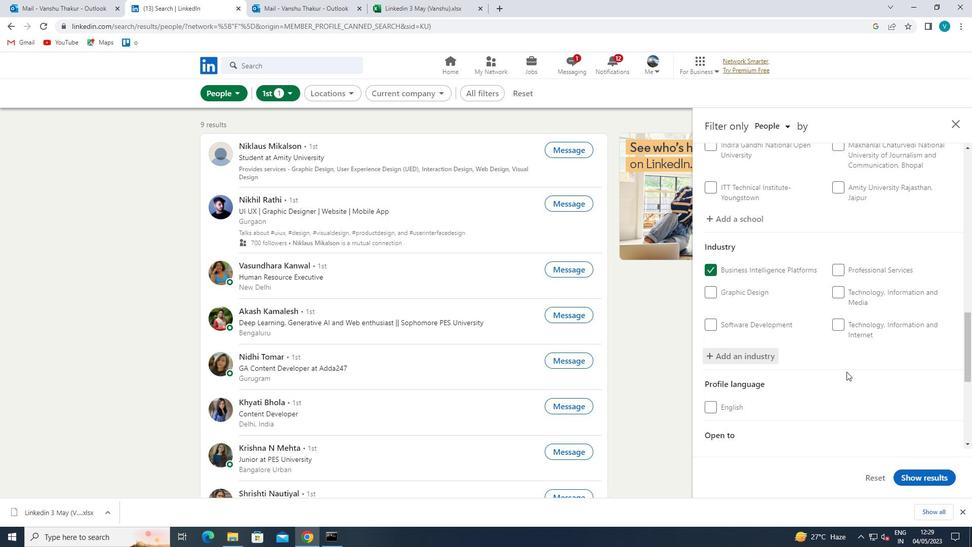 
Action: Mouse moved to (839, 367)
Screenshot: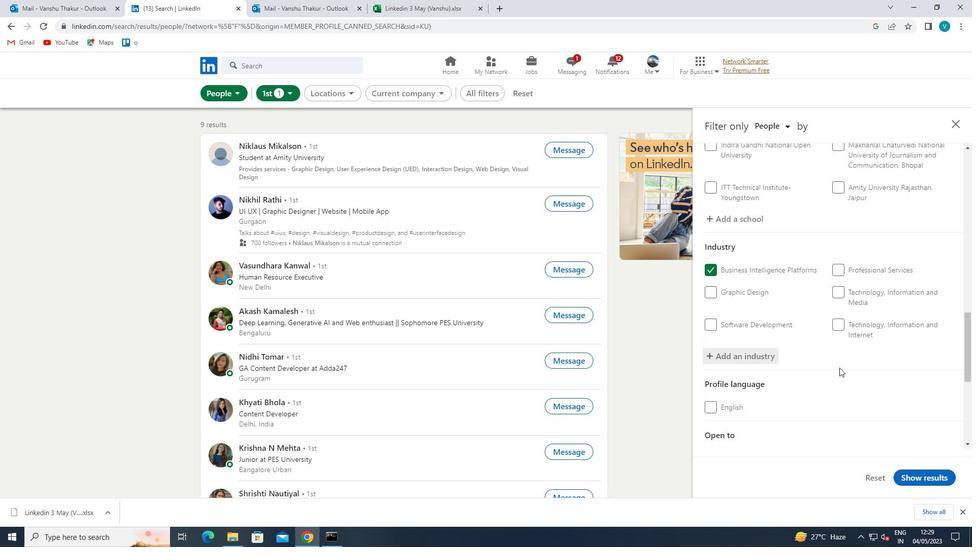 
Action: Mouse scrolled (839, 366) with delta (0, 0)
Screenshot: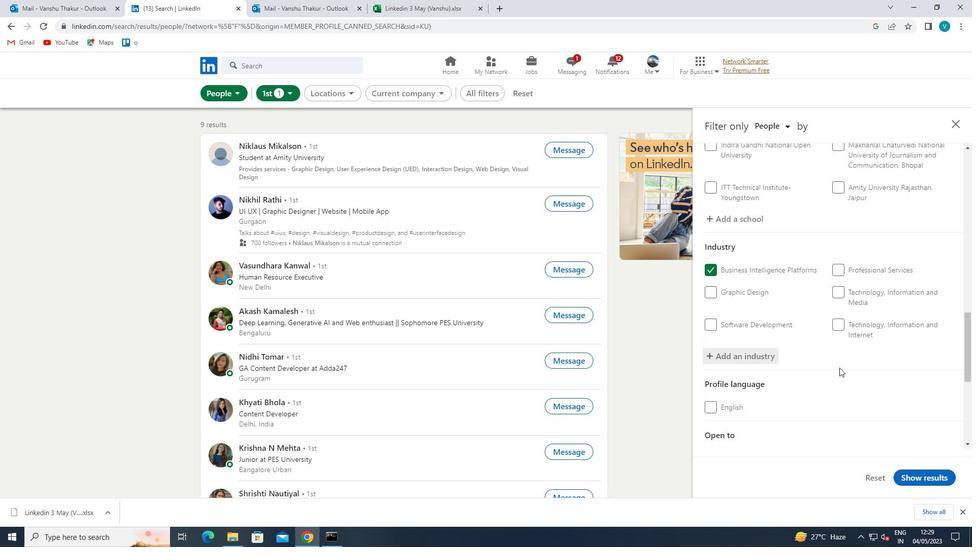 
Action: Mouse scrolled (839, 366) with delta (0, 0)
Screenshot: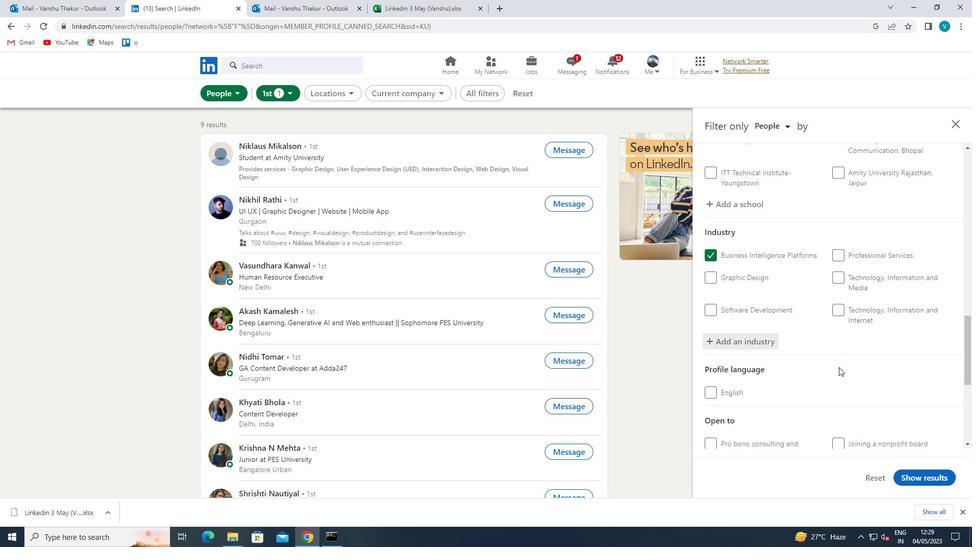 
Action: Mouse scrolled (839, 366) with delta (0, 0)
Screenshot: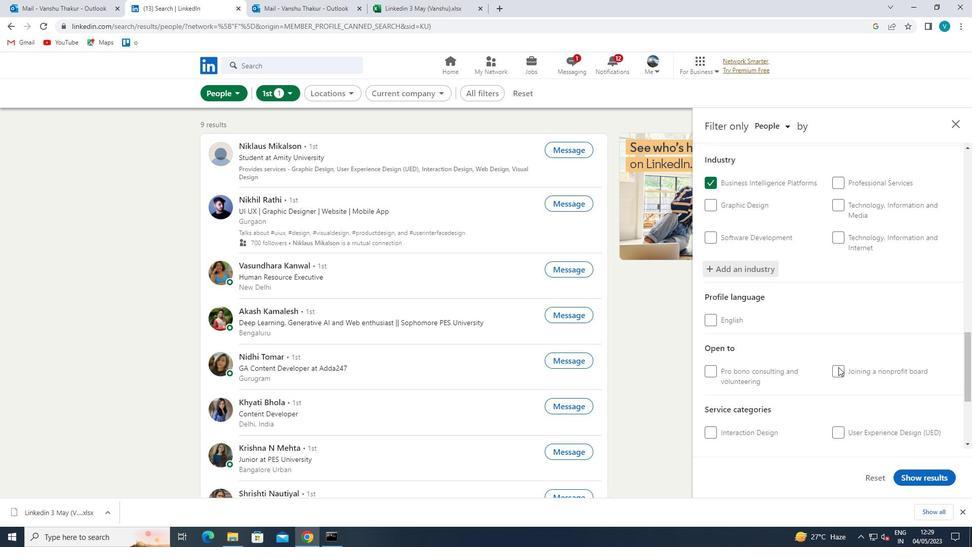 
Action: Mouse moved to (851, 355)
Screenshot: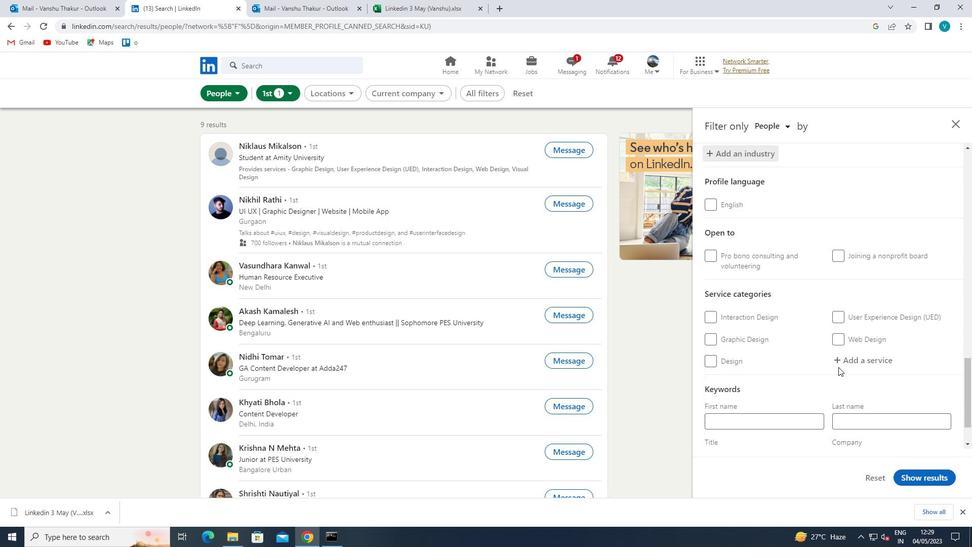
Action: Mouse pressed left at (851, 355)
Screenshot: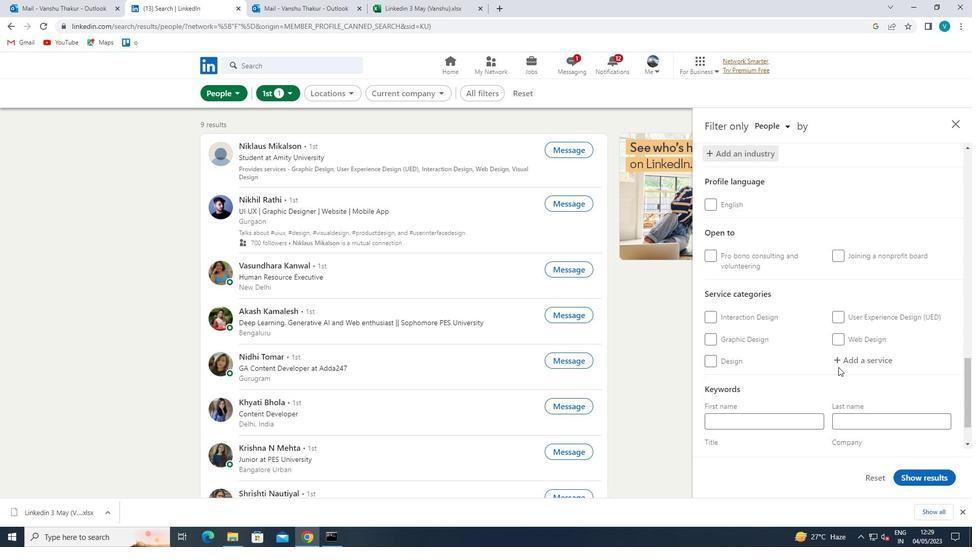 
Action: Mouse moved to (851, 354)
Screenshot: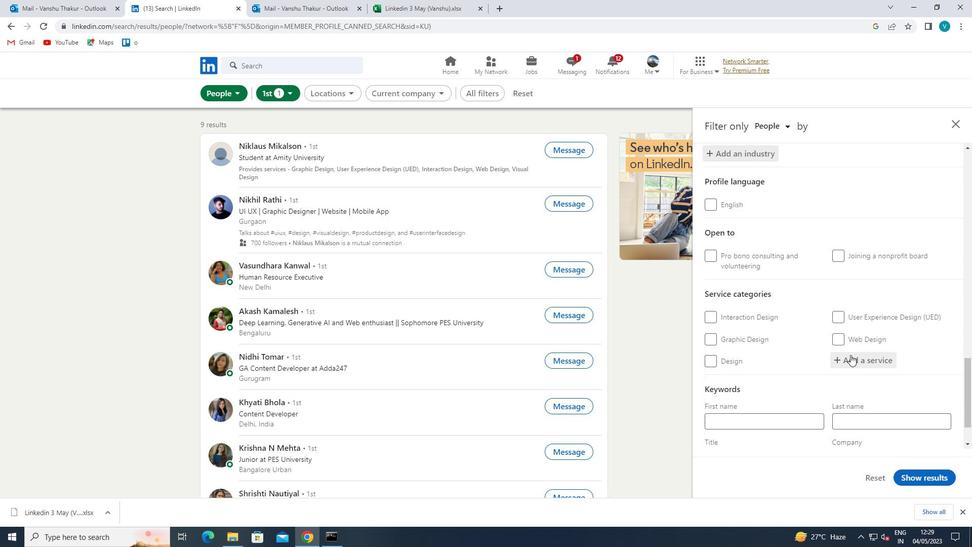 
Action: Key pressed <Key.shift>PUBLIC<Key.space>
Screenshot: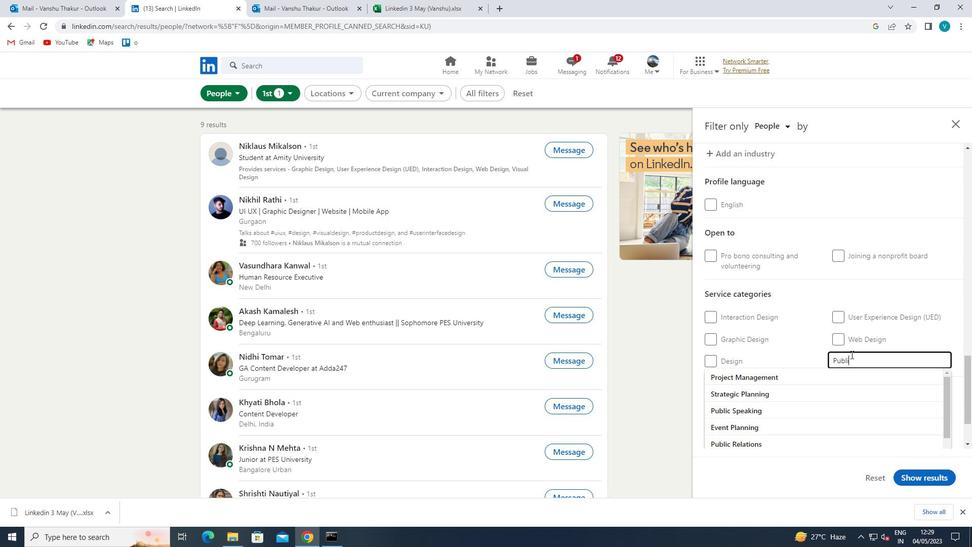 
Action: Mouse moved to (791, 396)
Screenshot: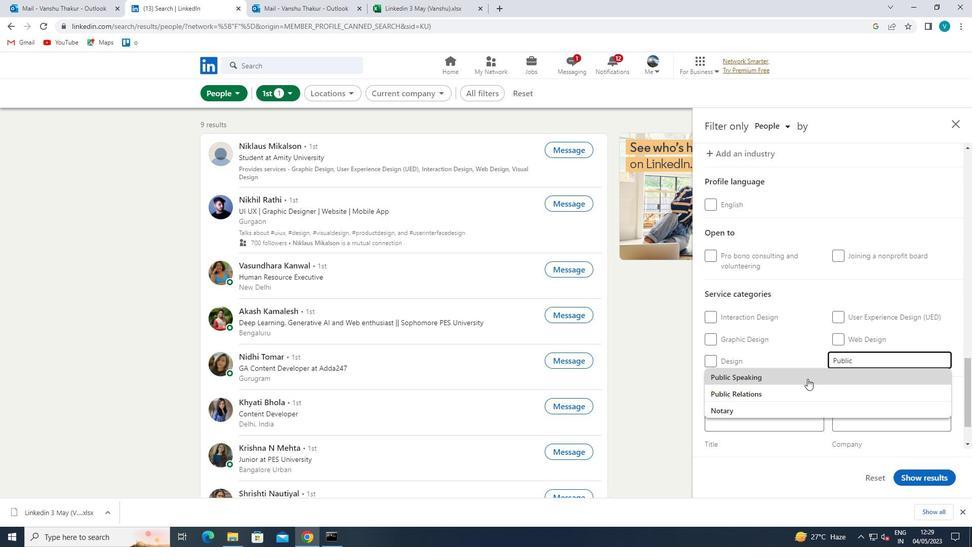 
Action: Mouse pressed left at (791, 396)
Screenshot: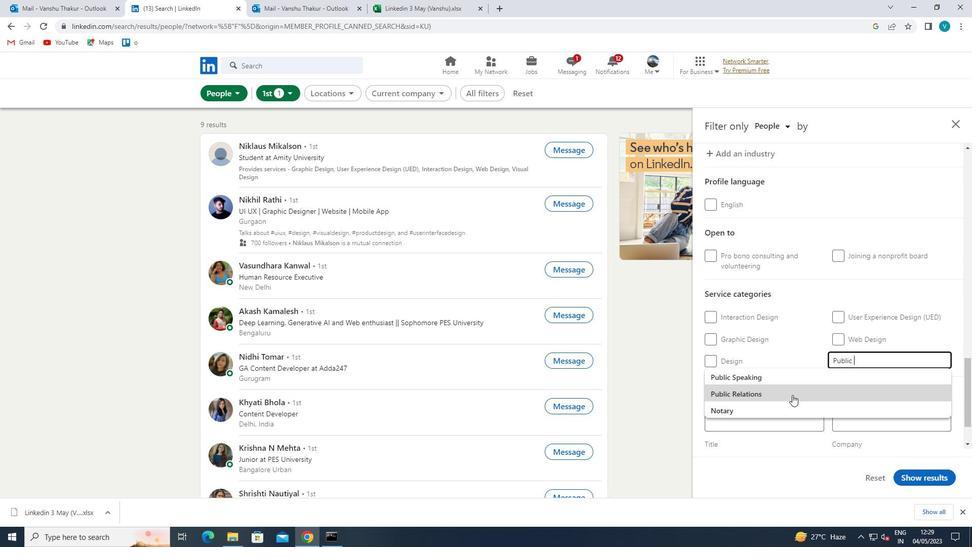 
Action: Mouse scrolled (791, 396) with delta (0, 0)
Screenshot: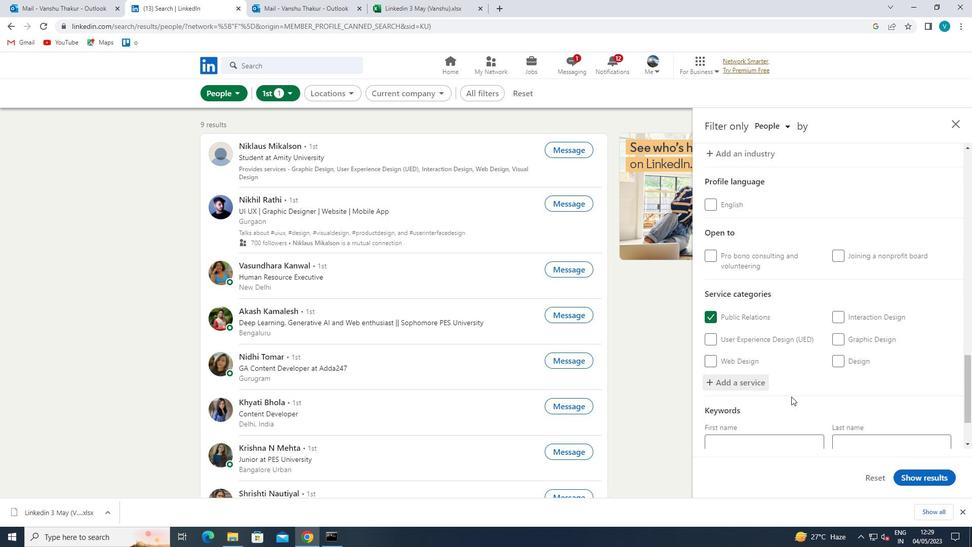 
Action: Mouse scrolled (791, 396) with delta (0, 0)
Screenshot: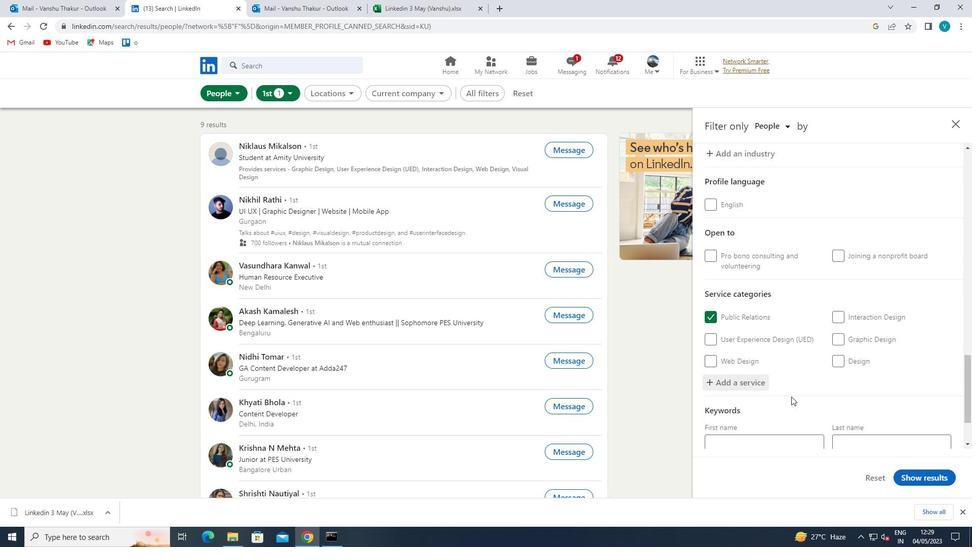
Action: Mouse scrolled (791, 396) with delta (0, 0)
Screenshot: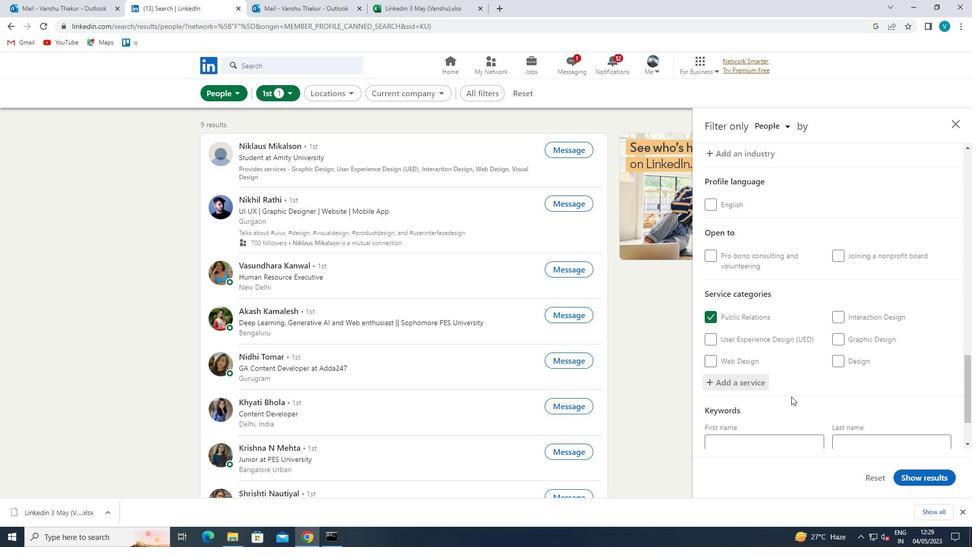 
Action: Mouse moved to (779, 404)
Screenshot: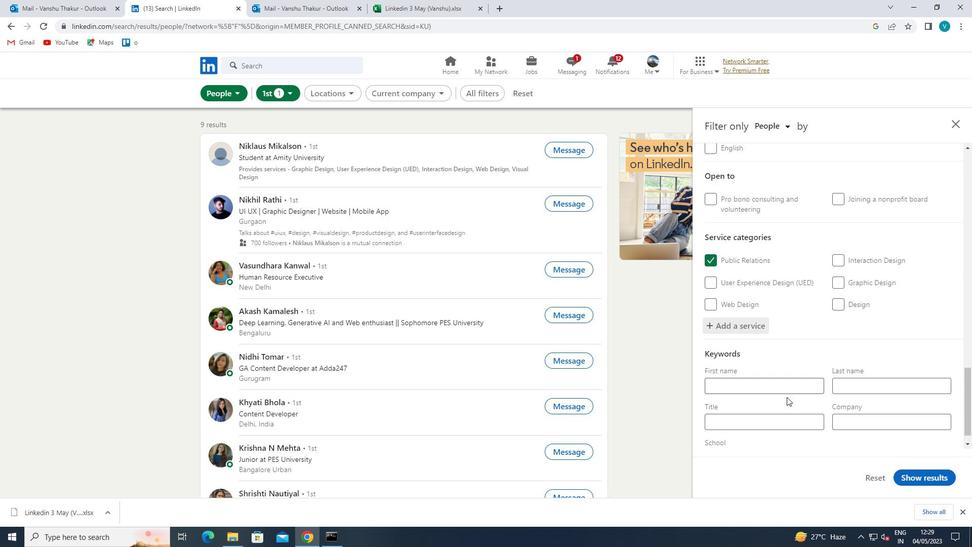 
Action: Mouse pressed left at (779, 404)
Screenshot: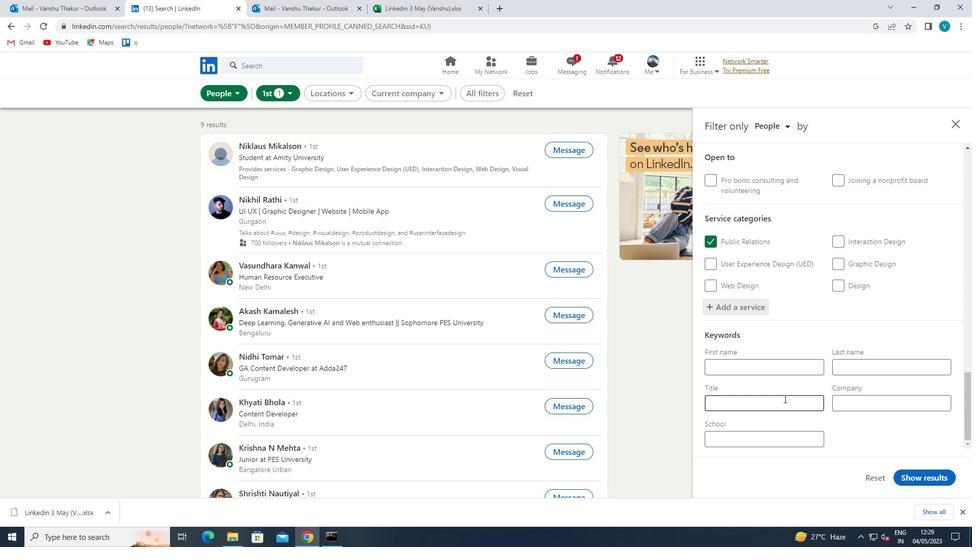 
Action: Mouse moved to (780, 404)
Screenshot: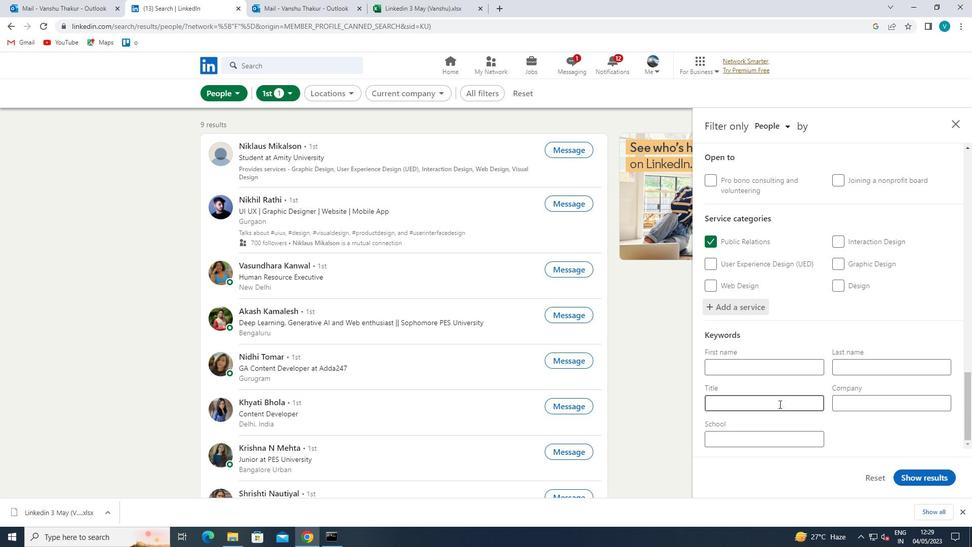 
Action: Key pressed <Key.shift>CJ<Key.backspace>HEIF<Key.space>
Screenshot: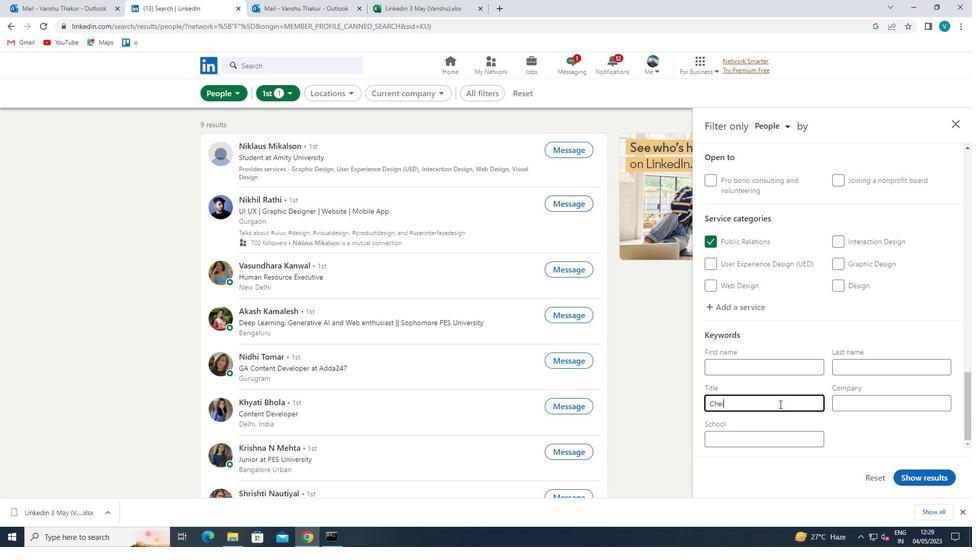 
Action: Mouse moved to (781, 404)
Screenshot: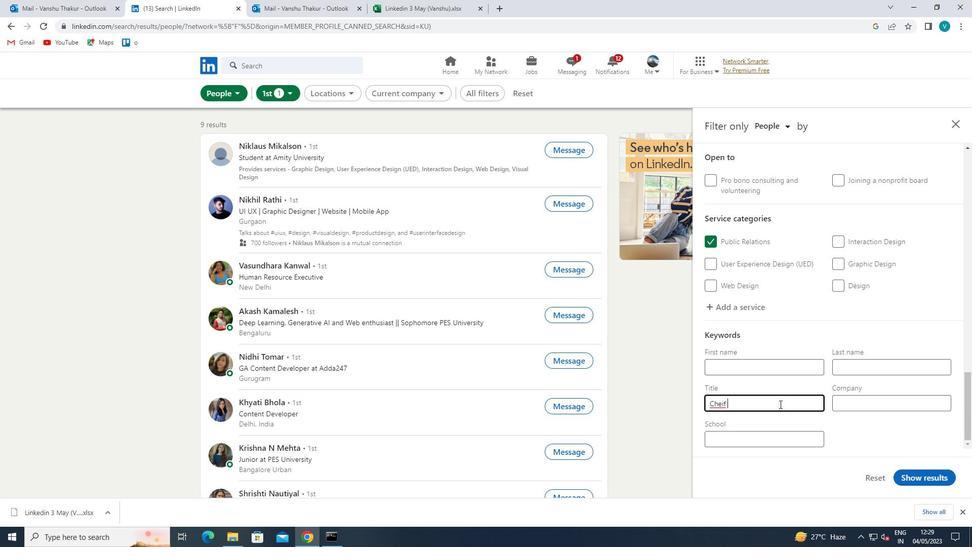 
Action: Key pressed <Key.shift><Key.shift>TECHNOLOGY<Key.space><Key.left><Key.left><Key.left><Key.left><Key.left><Key.left><Key.left><Key.left><Key.left><Key.left><Key.left><Key.left><Key.left><Key.left><Key.right><Key.backspace><Key.backspace>IE<Key.right><Key.right><Key.right><Key.right><Key.right><Key.right><Key.right><Key.right><Key.right><Key.right><Key.right><Key.right><Key.space><Key.caps_lock><Key.caps_lock><Key.caps_lock><Key.caps_lock><Key.caps_lock><Key.shift>OFFICER<Key.space><Key.shift><Key.shift>(<Key.shift>CTO<Key.shift>)
Screenshot: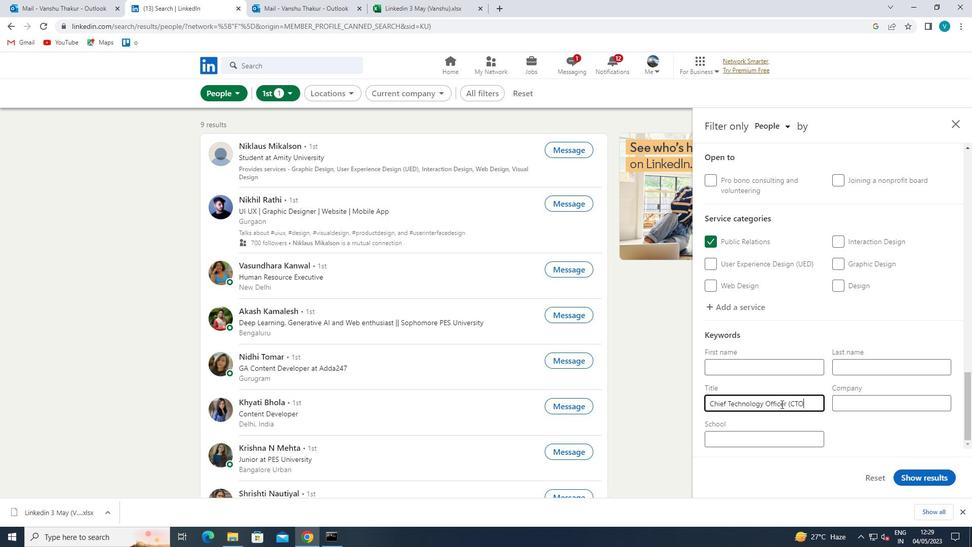 
Action: Mouse moved to (907, 471)
Screenshot: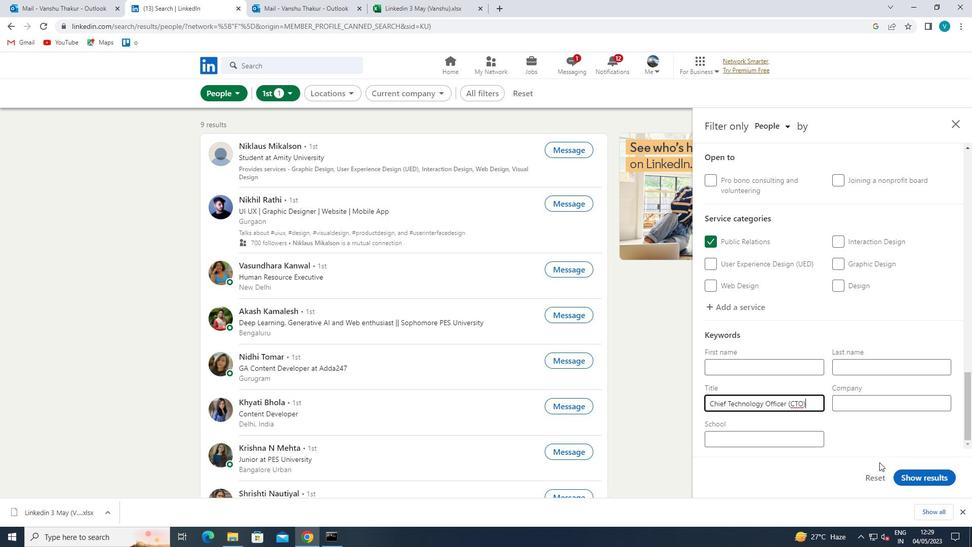 
Action: Mouse pressed left at (907, 471)
Screenshot: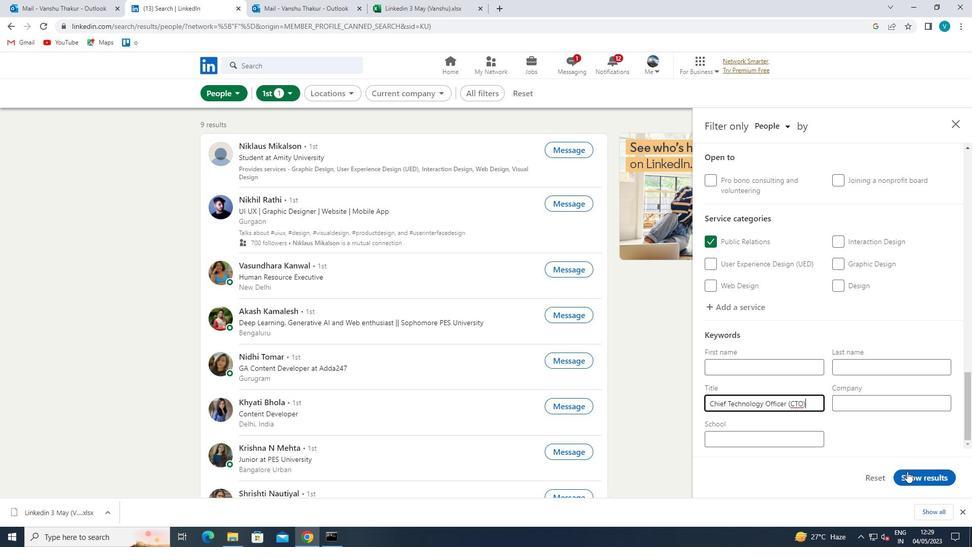 
